 Task: Create in the project AgileHero in Backlog an issue 'Upgrade the server infrastructure of a web application to improve performance and reliability', assign it to team member softage.2@softage.net and change the status to IN PROGRESS. Create in the project AgileHero in Backlog an issue 'Create a new online platform for online public speaking courses with advanced speech analysis and feedback features', assign it to team member softage.3@softage.net and change the status to IN PROGRESS
Action: Mouse moved to (234, 57)
Screenshot: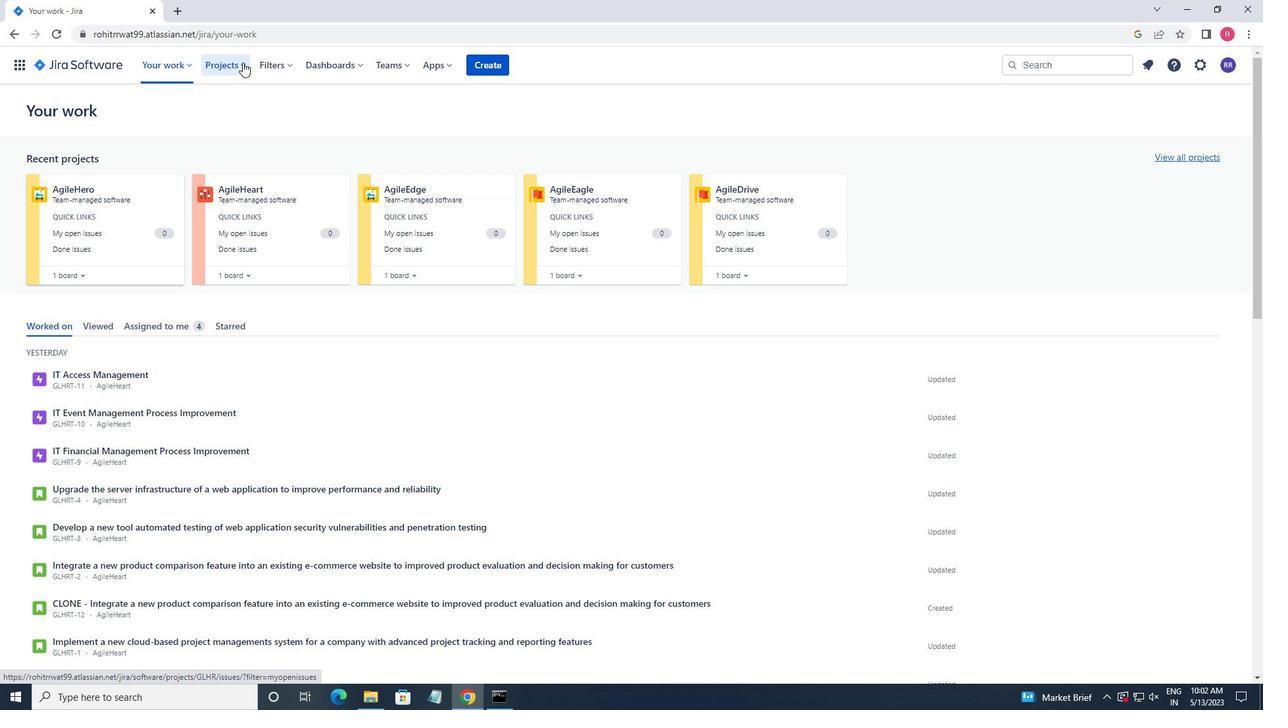 
Action: Mouse pressed left at (234, 57)
Screenshot: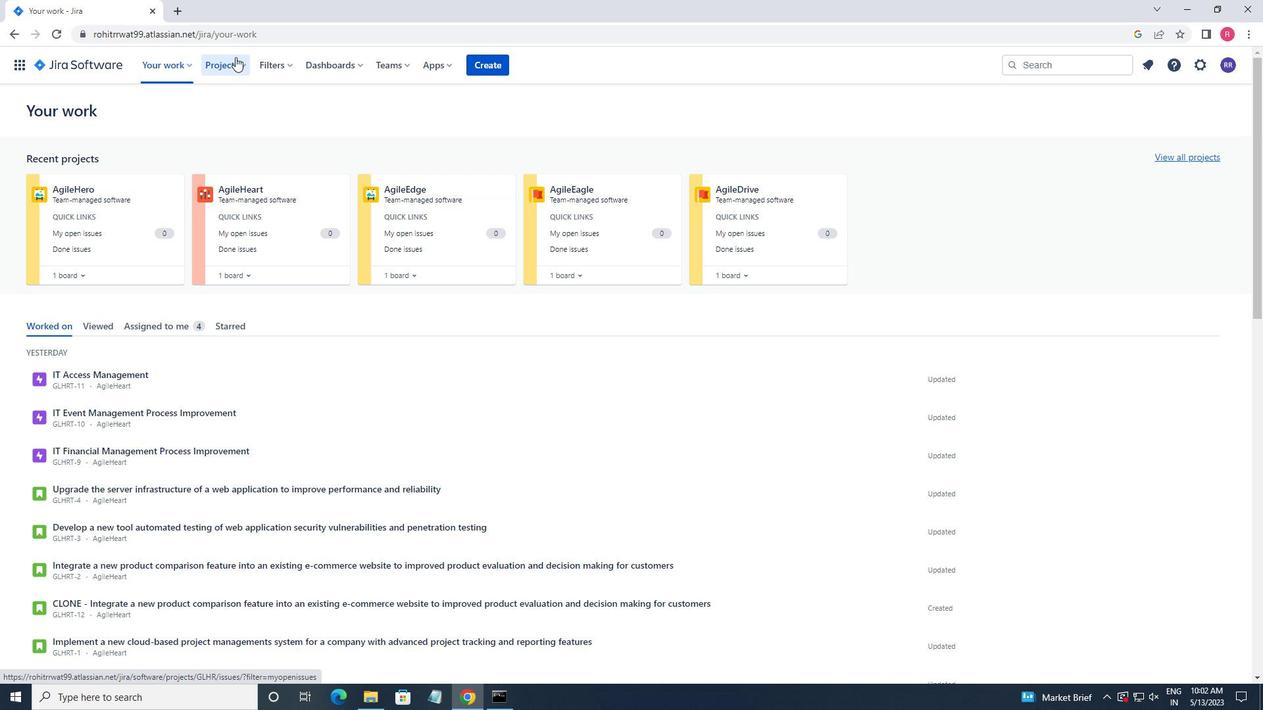 
Action: Mouse moved to (274, 117)
Screenshot: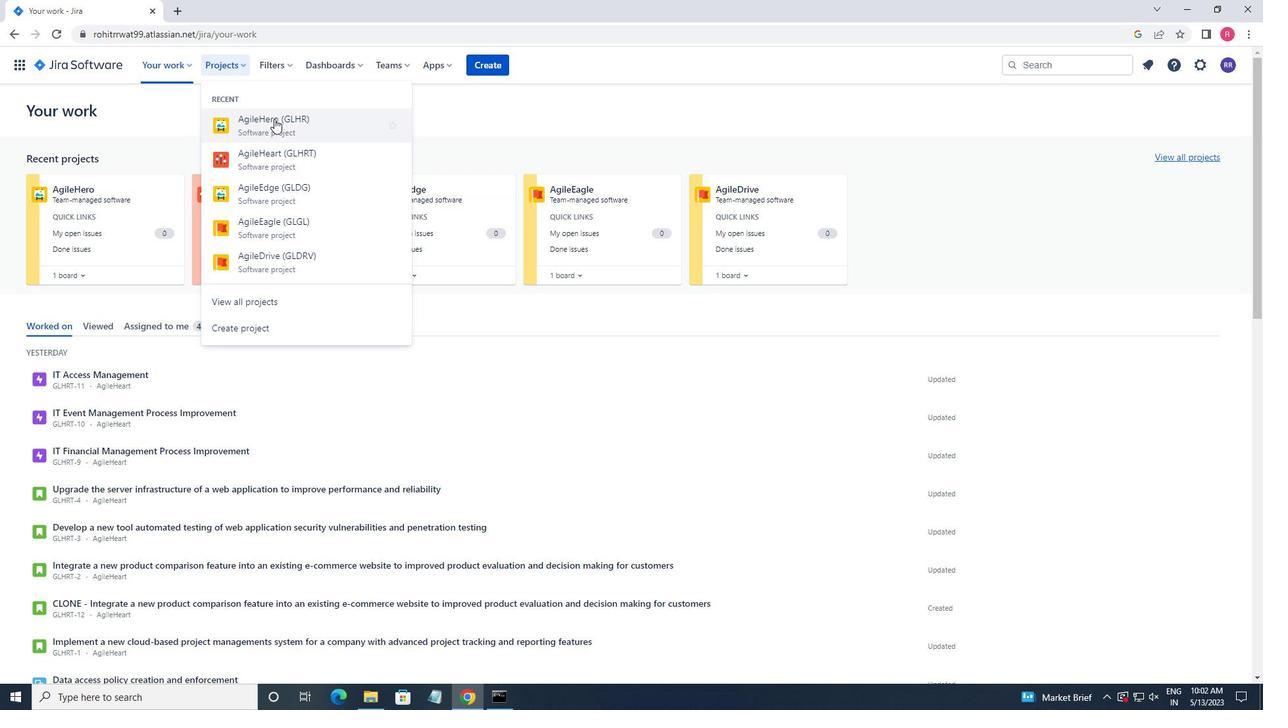 
Action: Mouse pressed left at (274, 117)
Screenshot: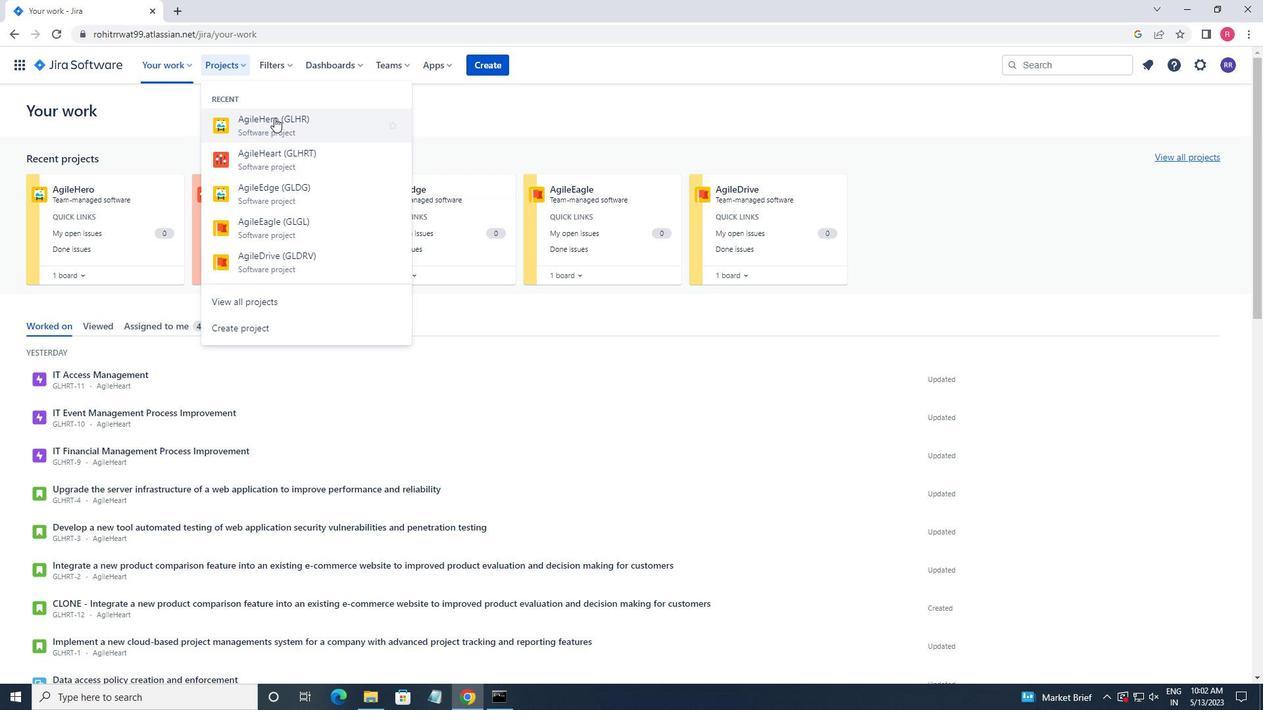 
Action: Mouse moved to (78, 202)
Screenshot: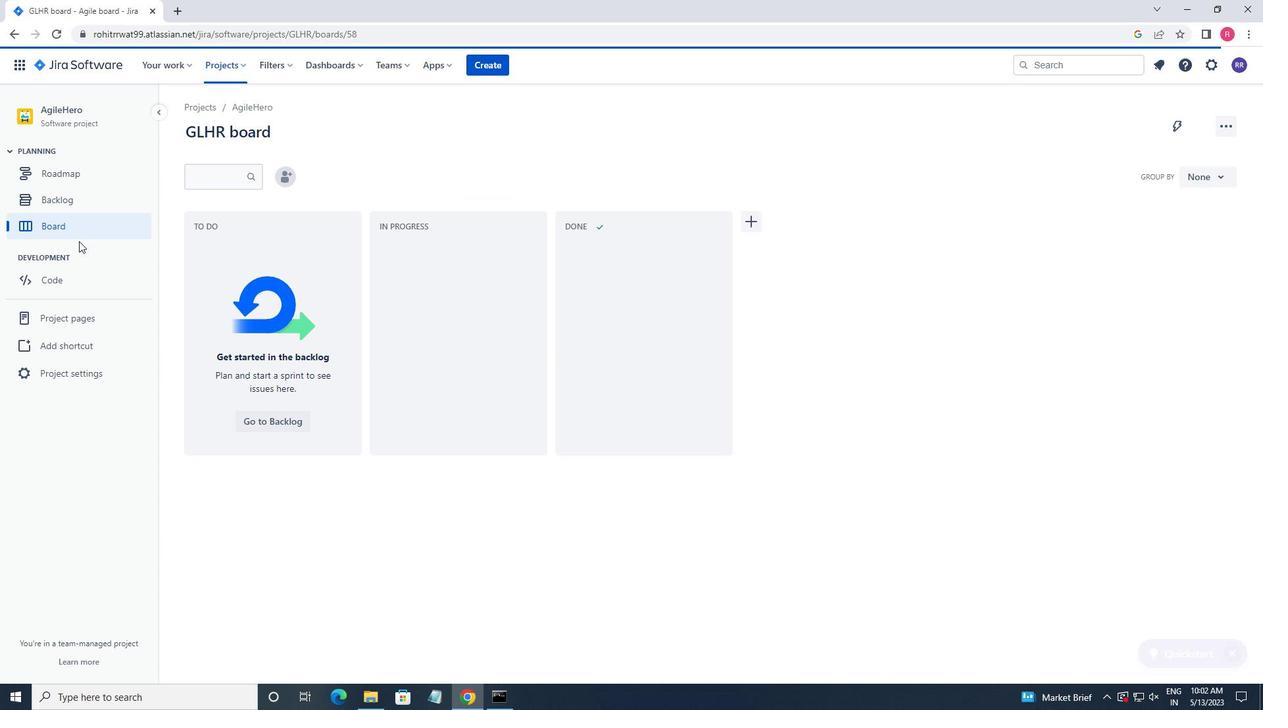 
Action: Mouse pressed left at (78, 202)
Screenshot: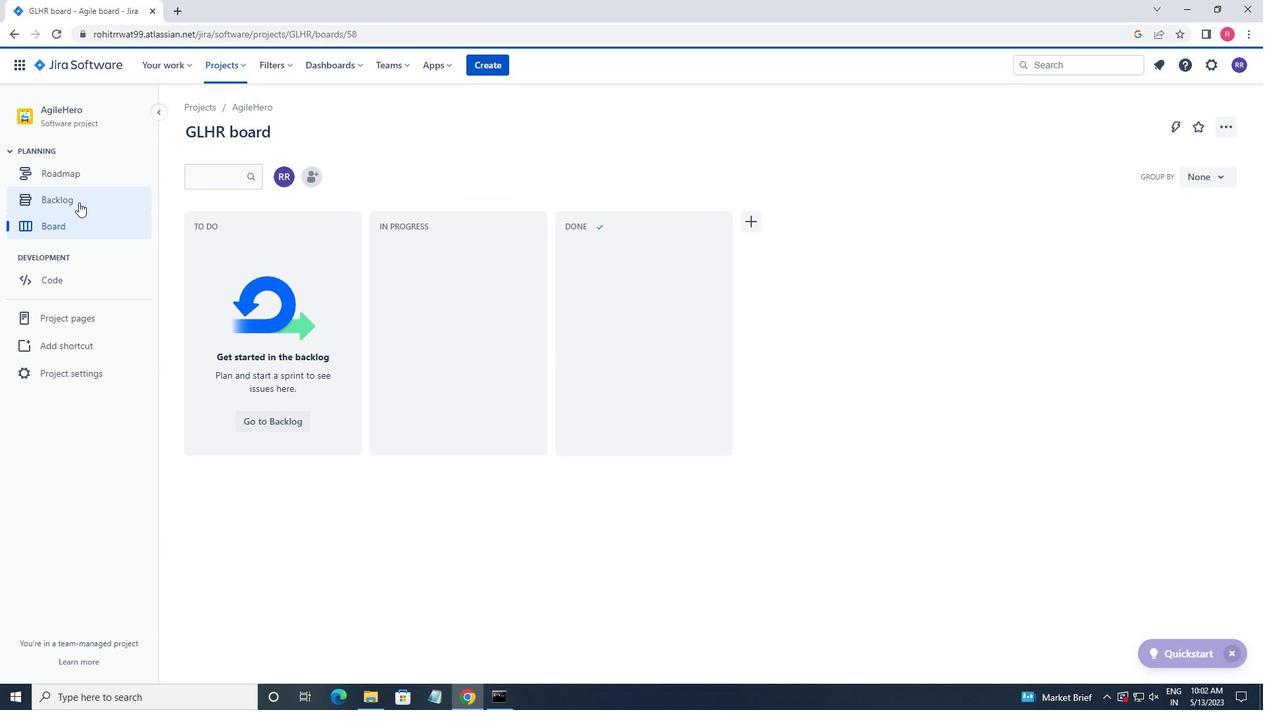 
Action: Mouse moved to (409, 301)
Screenshot: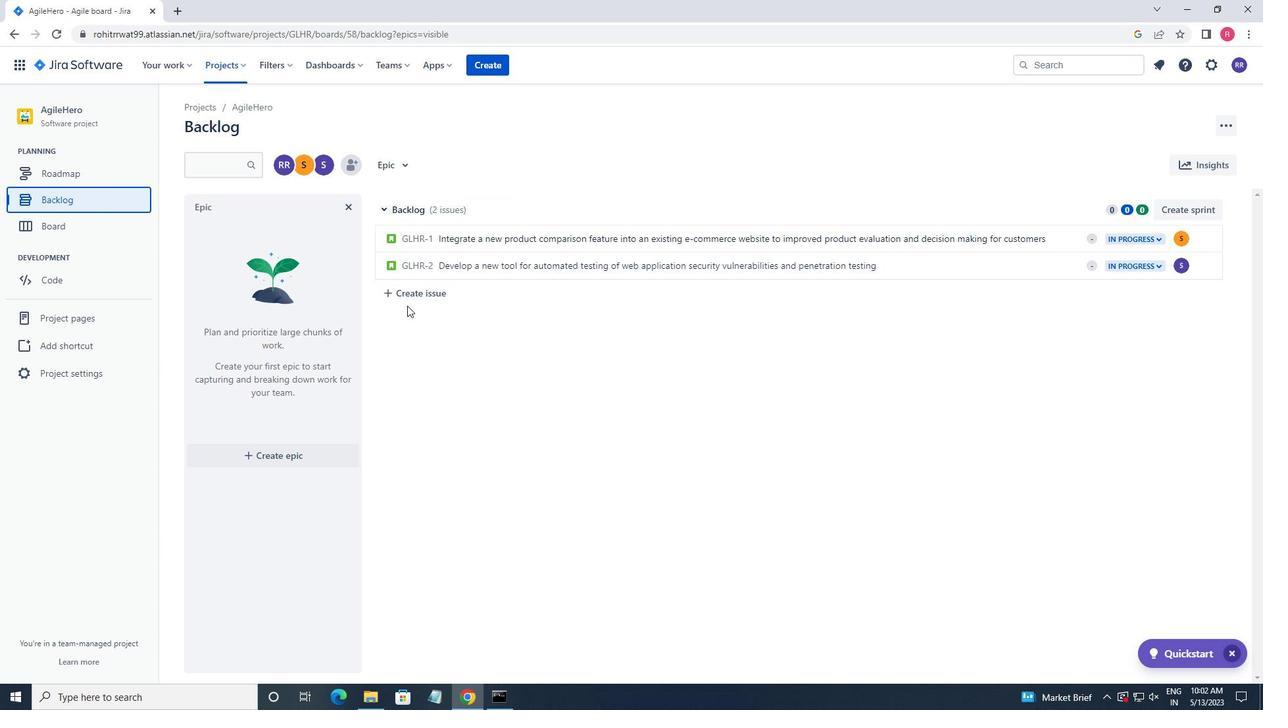 
Action: Mouse pressed left at (409, 301)
Screenshot: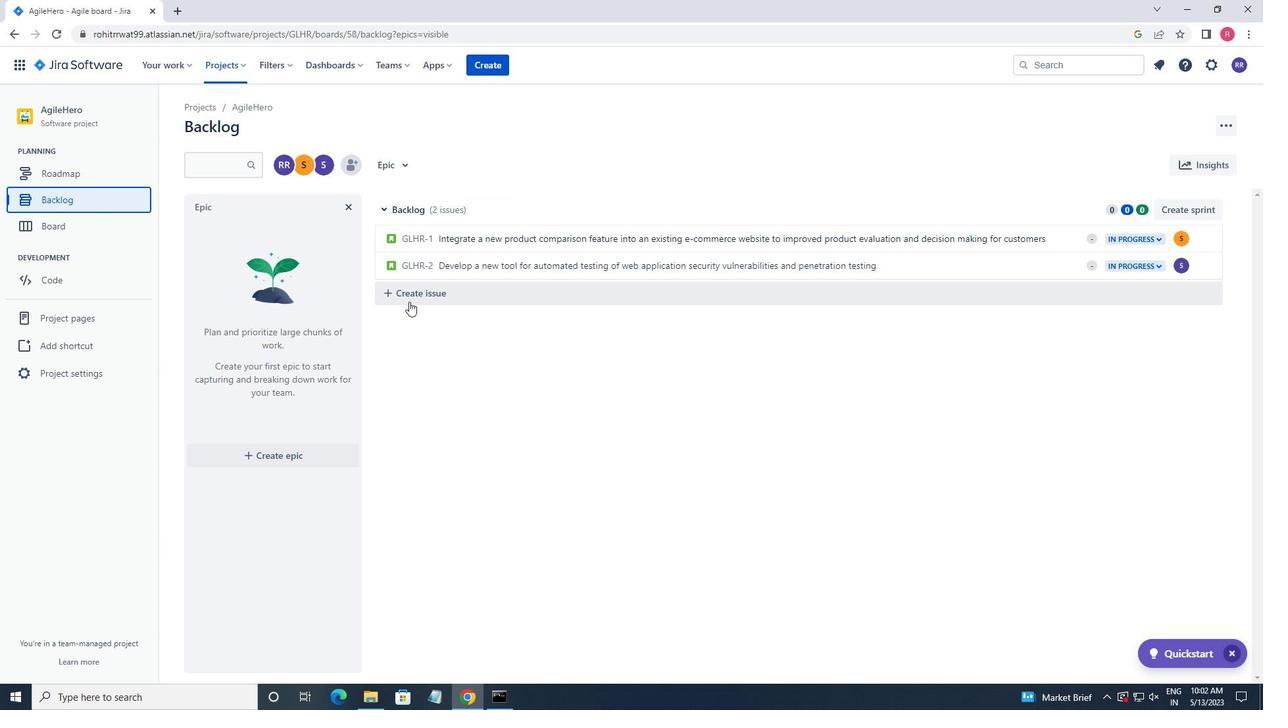 
Action: Mouse moved to (391, 313)
Screenshot: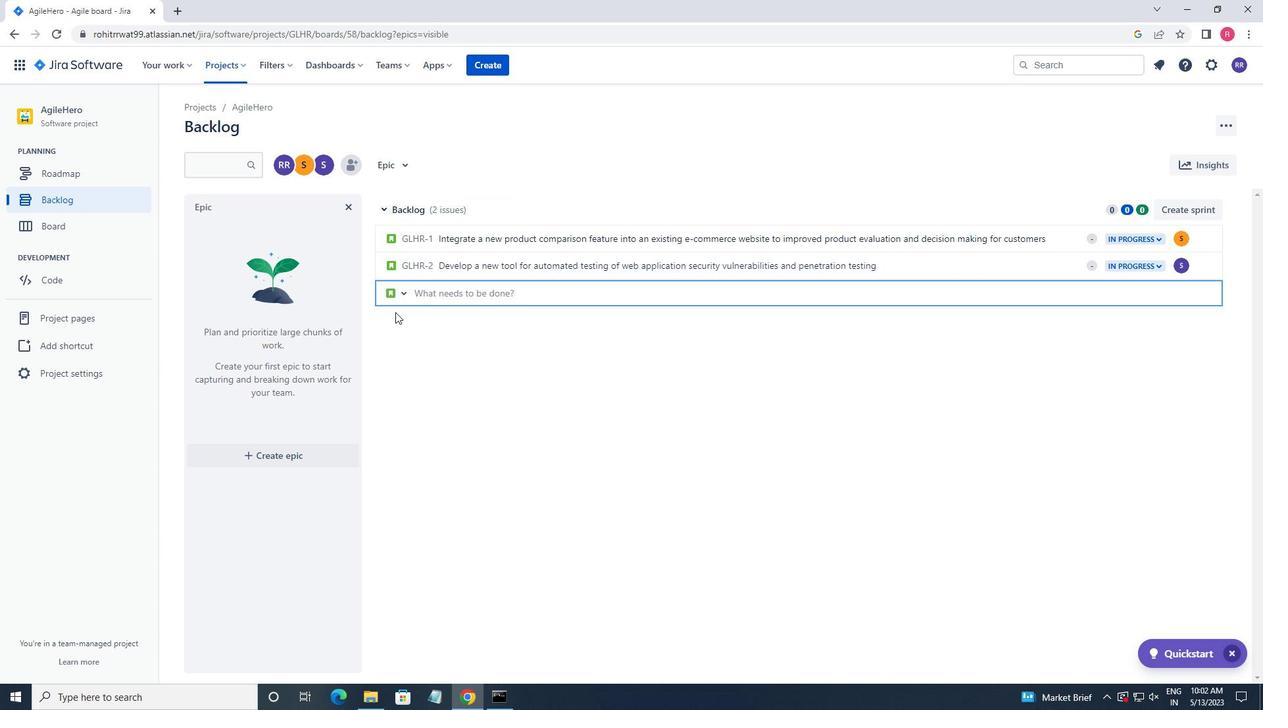 
Action: Key pressed <Key.shift_r><Key.shift_r>Upgrade<Key.space>the<Key.space>server<Key.space>infrastruture<Key.space><Key.left><Key.left><Key.left><Key.left><Key.left><Key.left><Key.left><Key.left><Key.left><Key.left><Key.left><Key.right><Key.right><Key.right><Key.right><Key.right><Key.right><Key.right><Key.left>c<Key.right><Key.right><Key.right><Key.right><Key.right>of<Key.space>a<Key.space>web<Key.space>application<Key.space>to<Key.space>improve<Key.space><Key.backspace>d<Key.space>performance<Key.space>to<Key.space>improve<Key.space>performance<Key.space>and<Key.space>reliabili<Key.backspace>ty<Key.space><Key.left><Key.left><Key.left><Key.left><Key.left><Key.left><Key.left><Key.left>
Screenshot: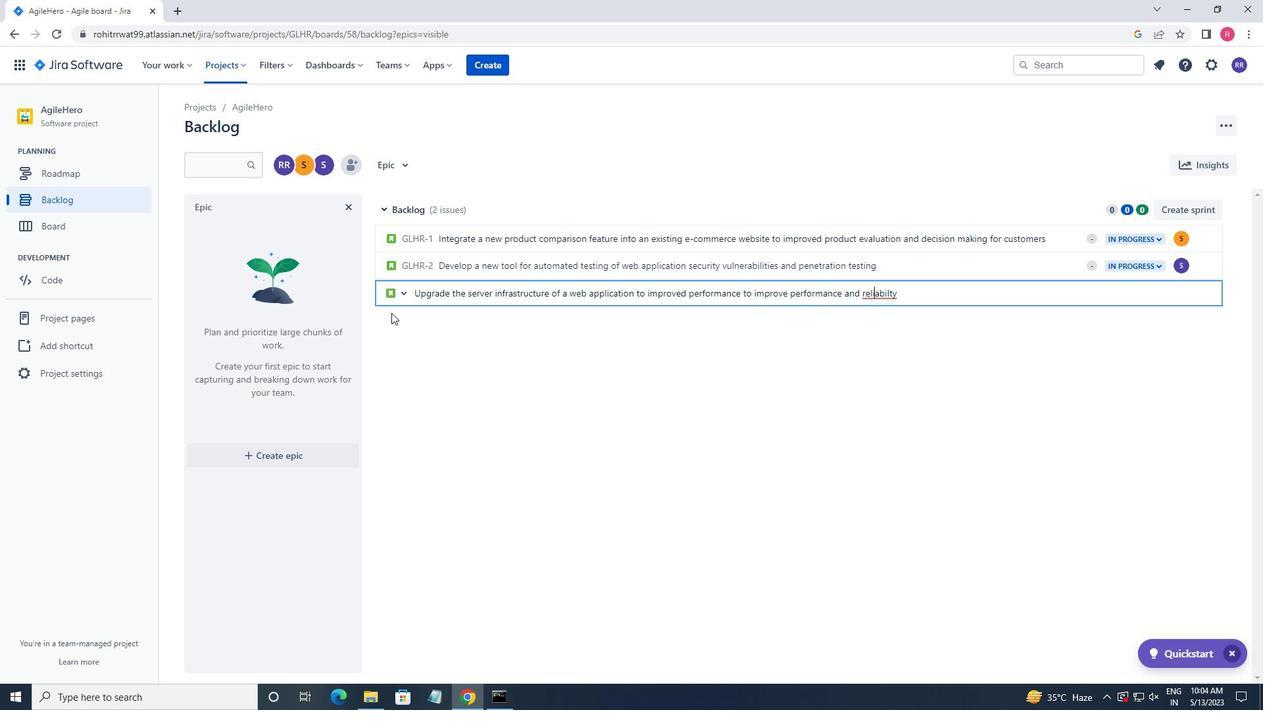 
Action: Mouse moved to (400, 310)
Screenshot: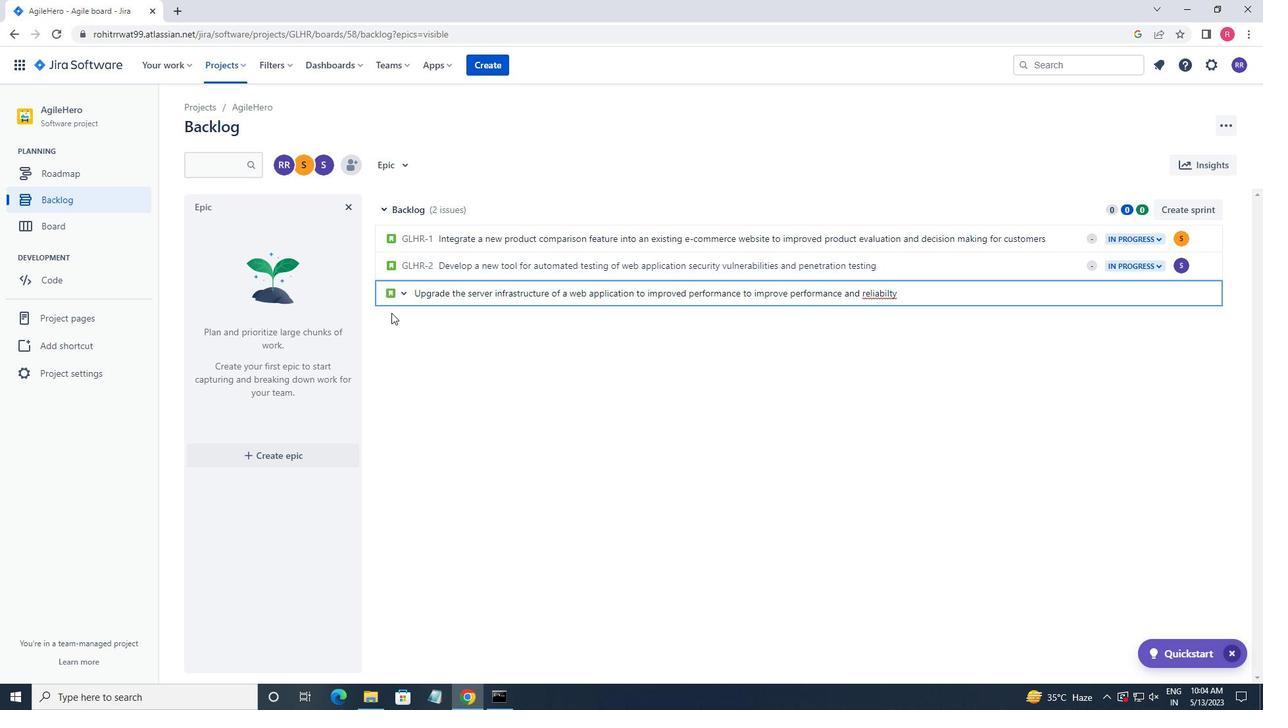 
Action: Key pressed <Key.right><Key.right><Key.right><Key.right><Key.right>i<Key.right><Key.right><Key.right><Key.enter>
Screenshot: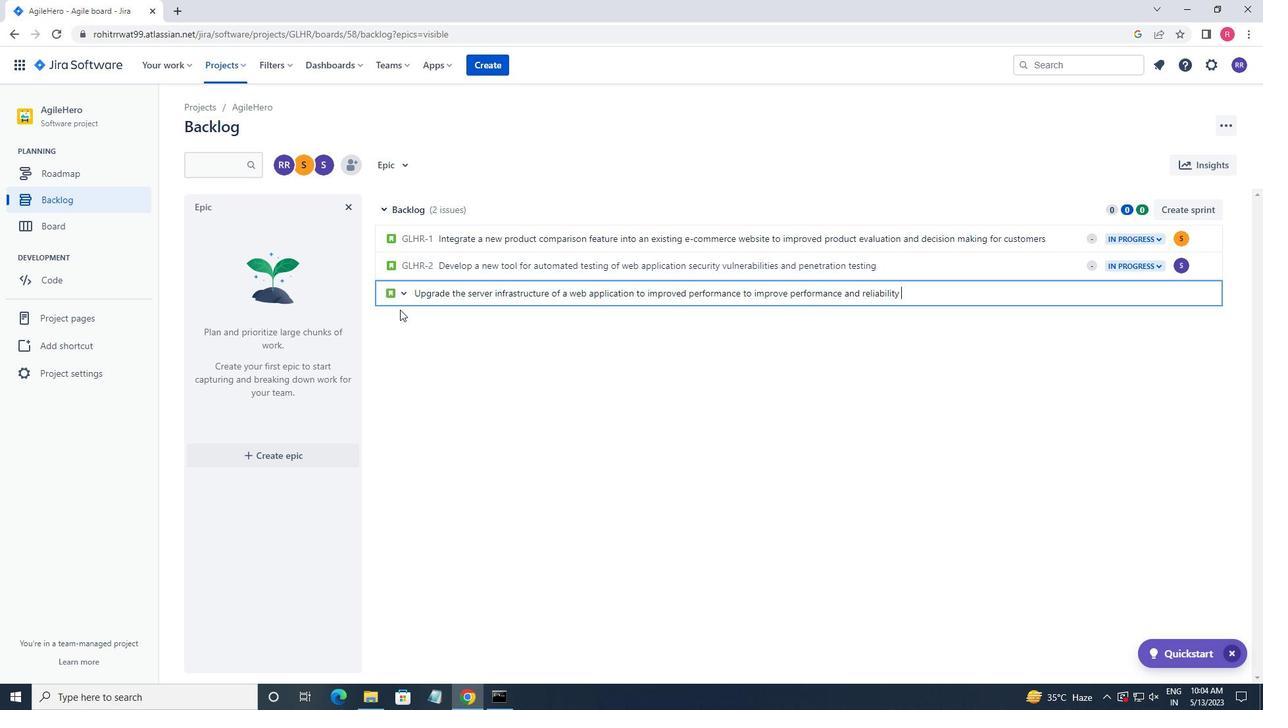 
Action: Mouse moved to (1185, 297)
Screenshot: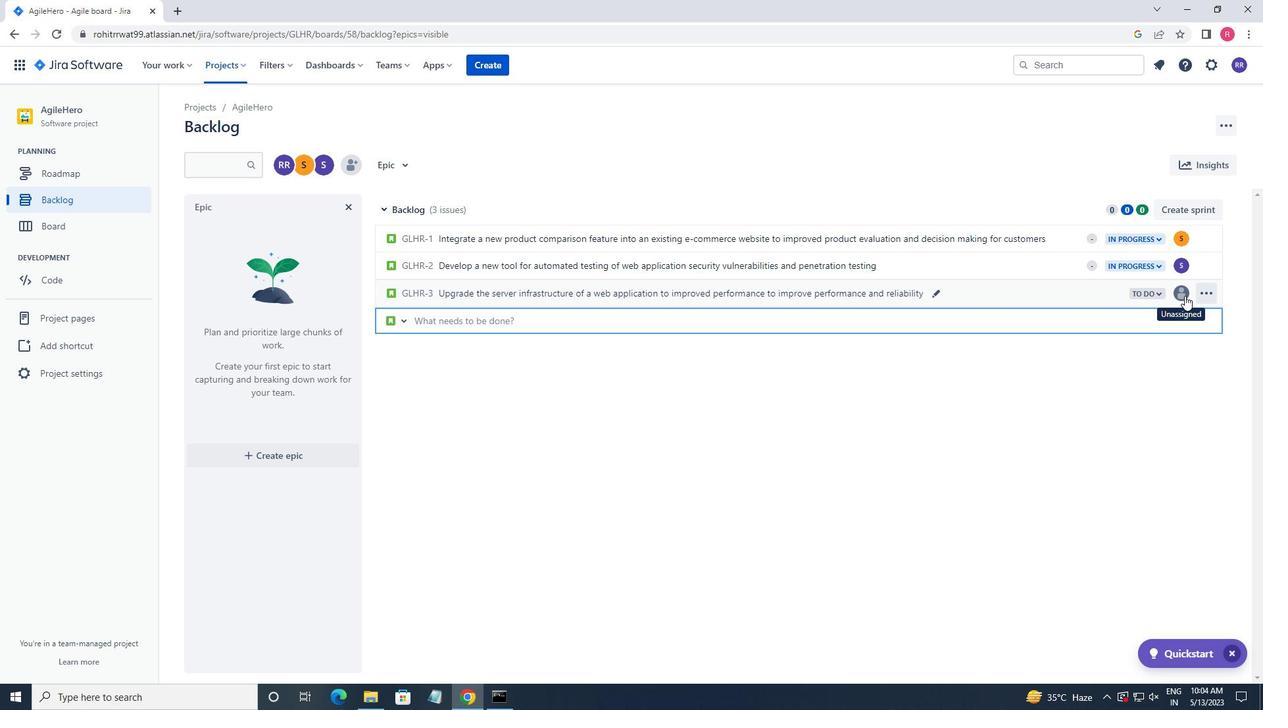 
Action: Mouse pressed left at (1185, 297)
Screenshot: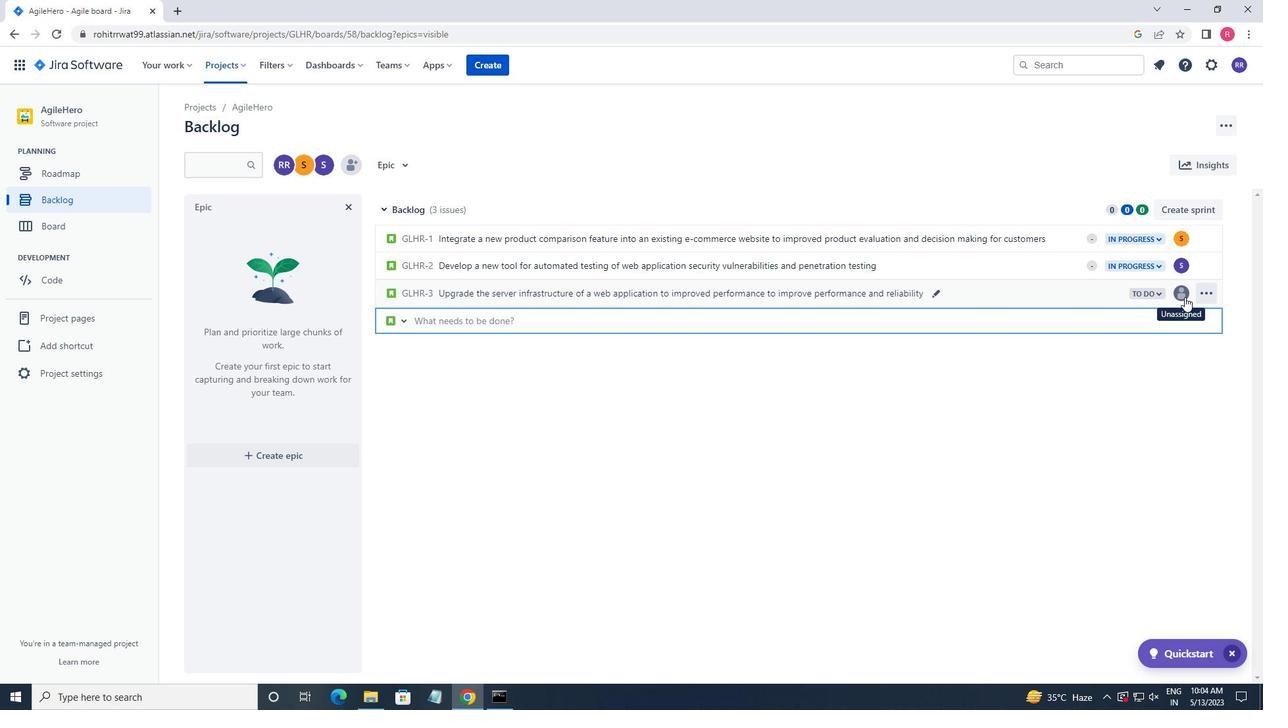 
Action: Mouse moved to (1184, 297)
Screenshot: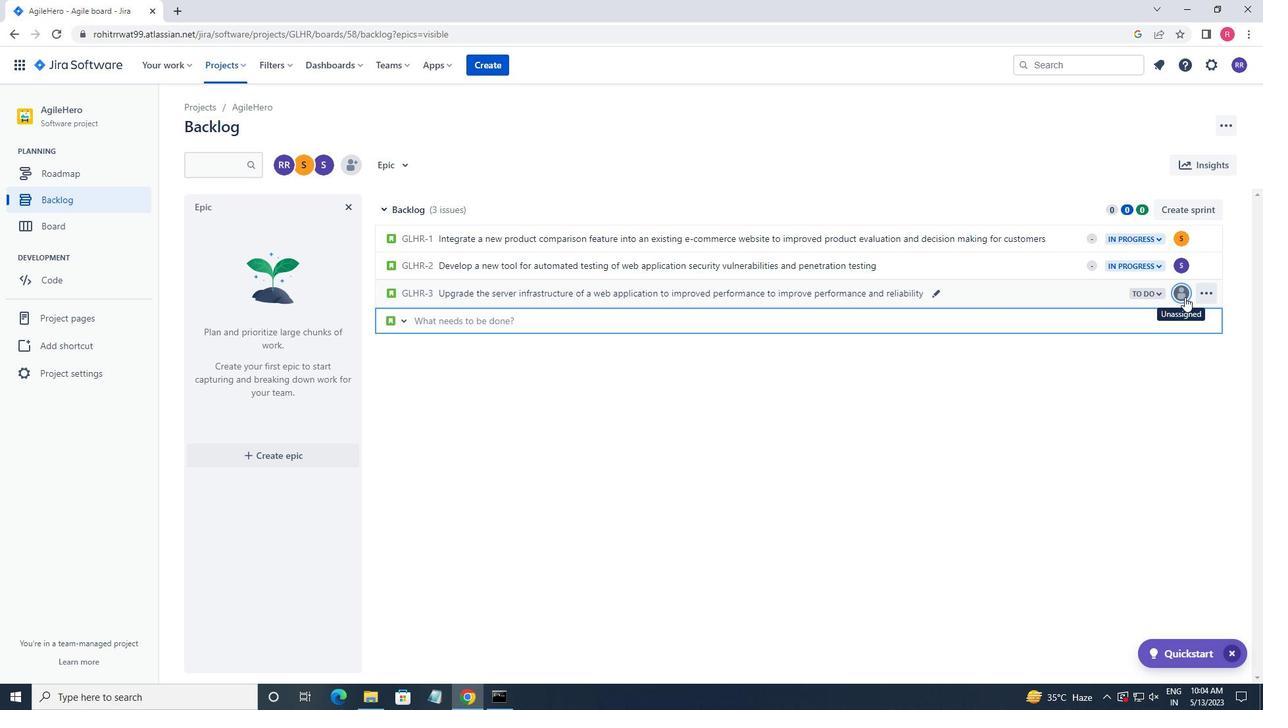 
Action: Key pressed sof
Screenshot: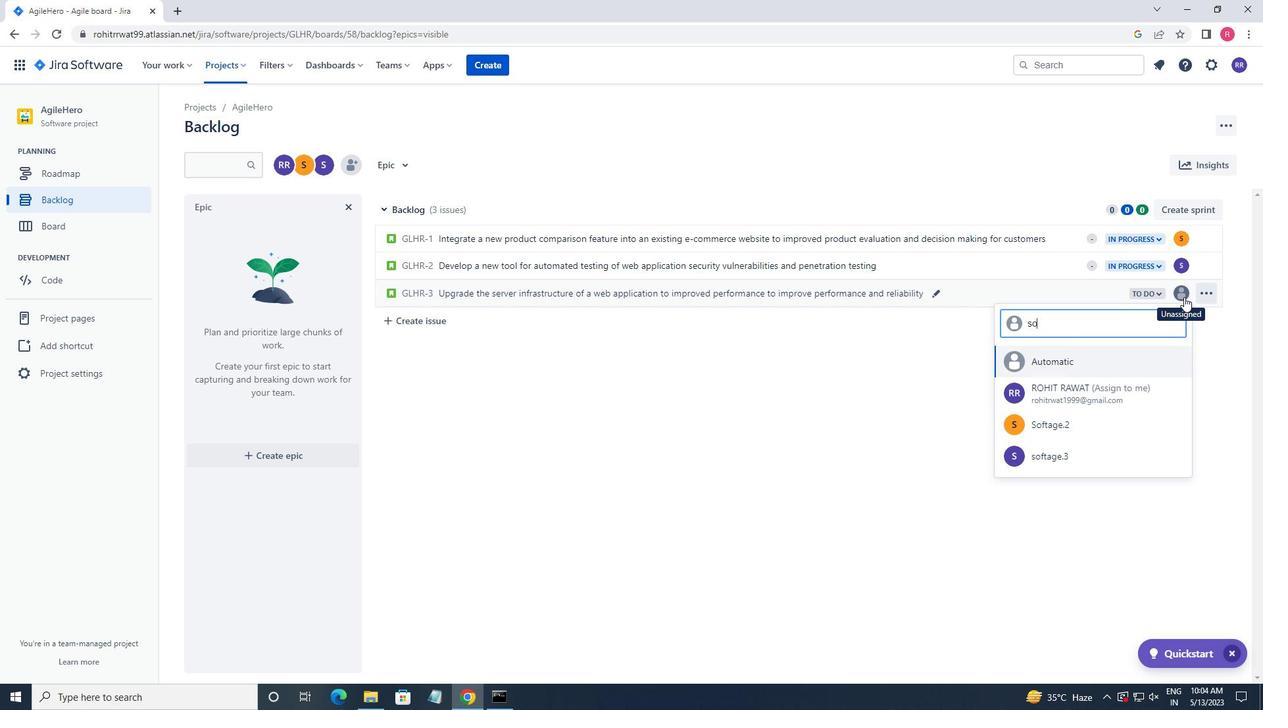 
Action: Mouse moved to (1182, 297)
Screenshot: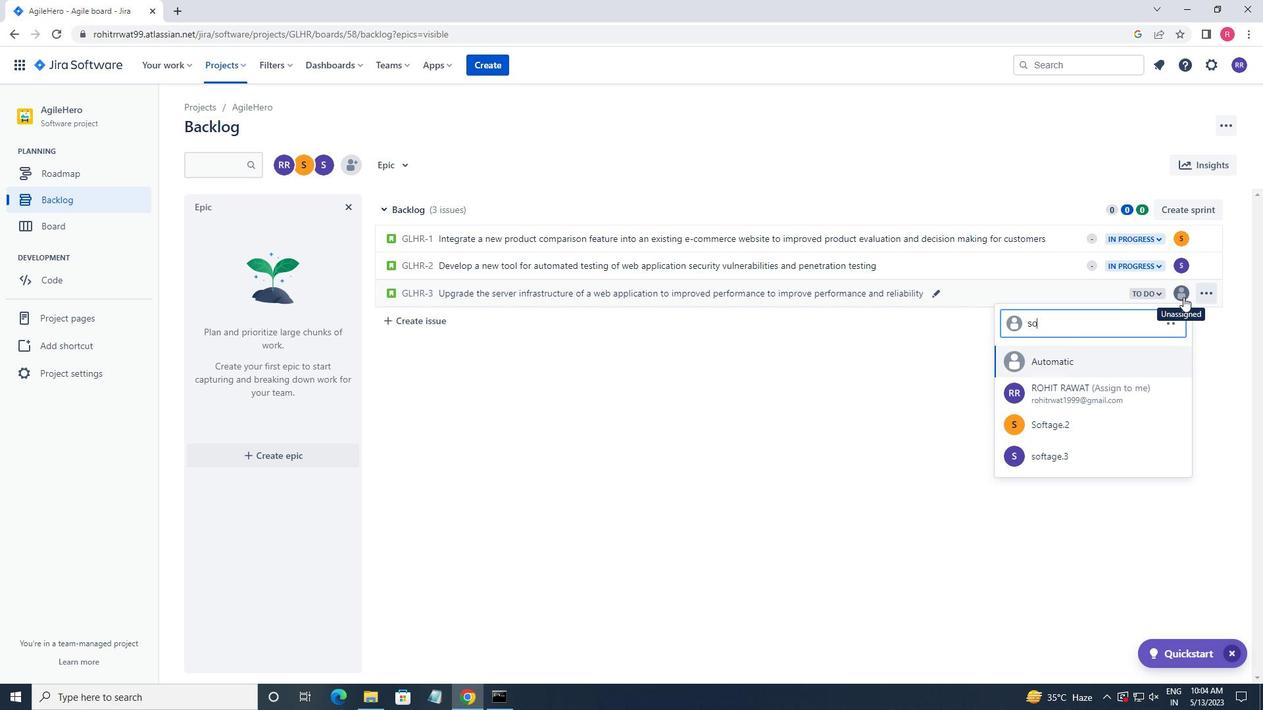 
Action: Key pressed a
Screenshot: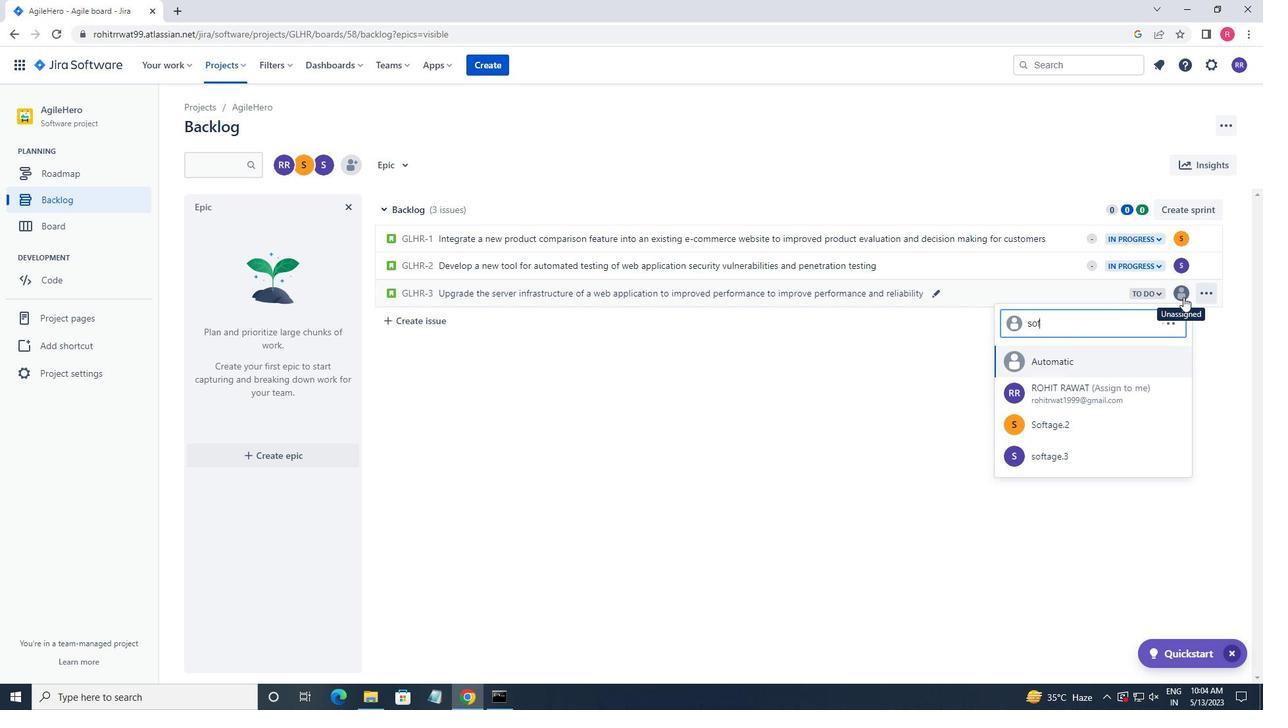 
Action: Mouse moved to (1182, 296)
Screenshot: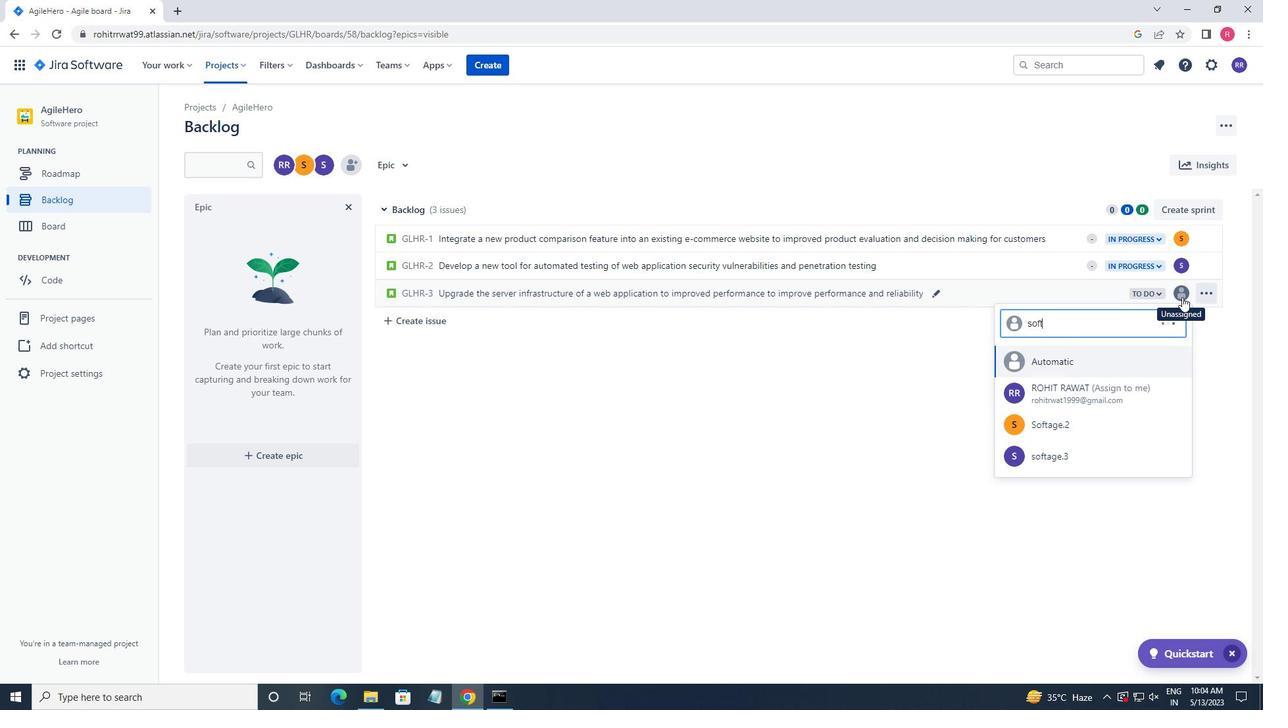 
Action: Key pressed g
Screenshot: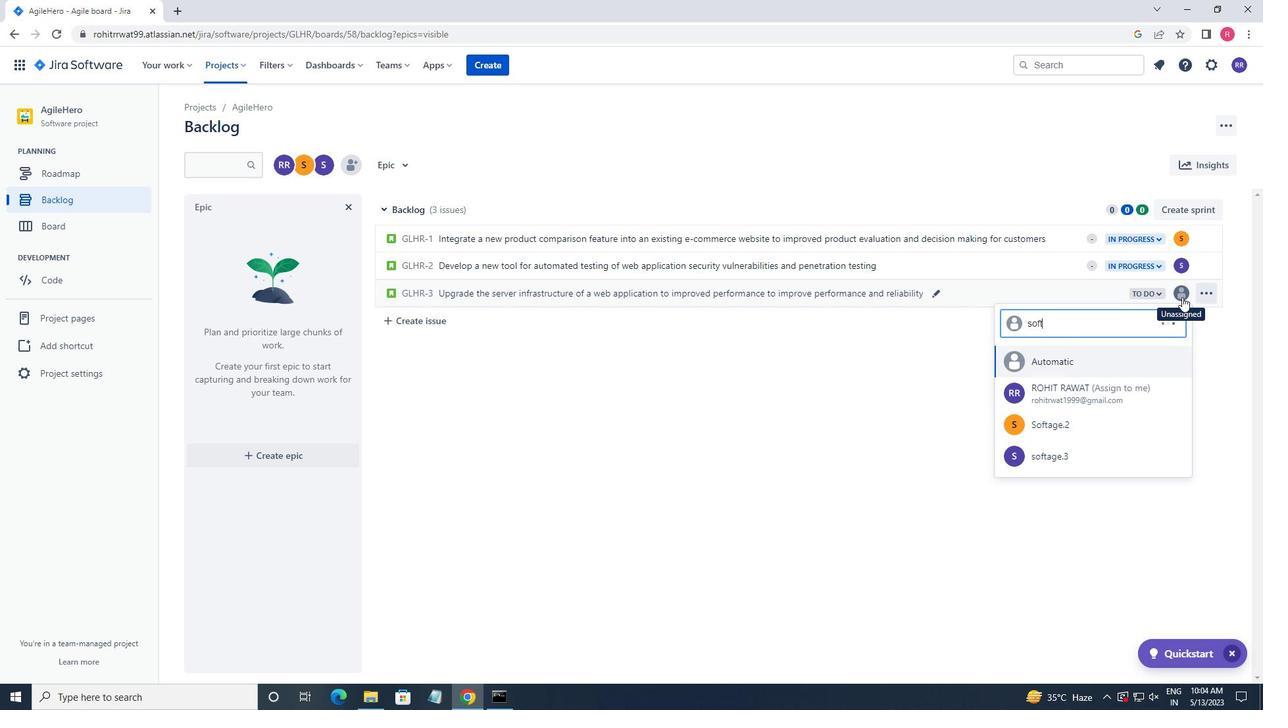 
Action: Mouse moved to (1182, 296)
Screenshot: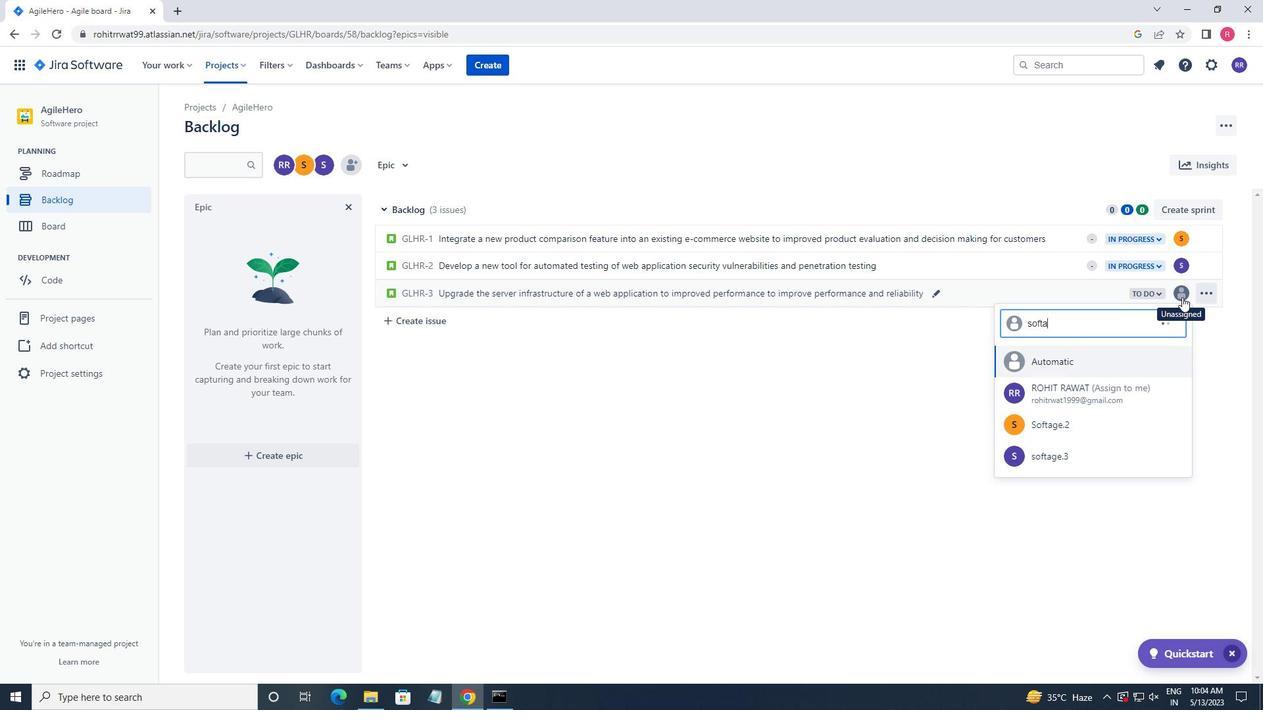
Action: Key pressed e
Screenshot: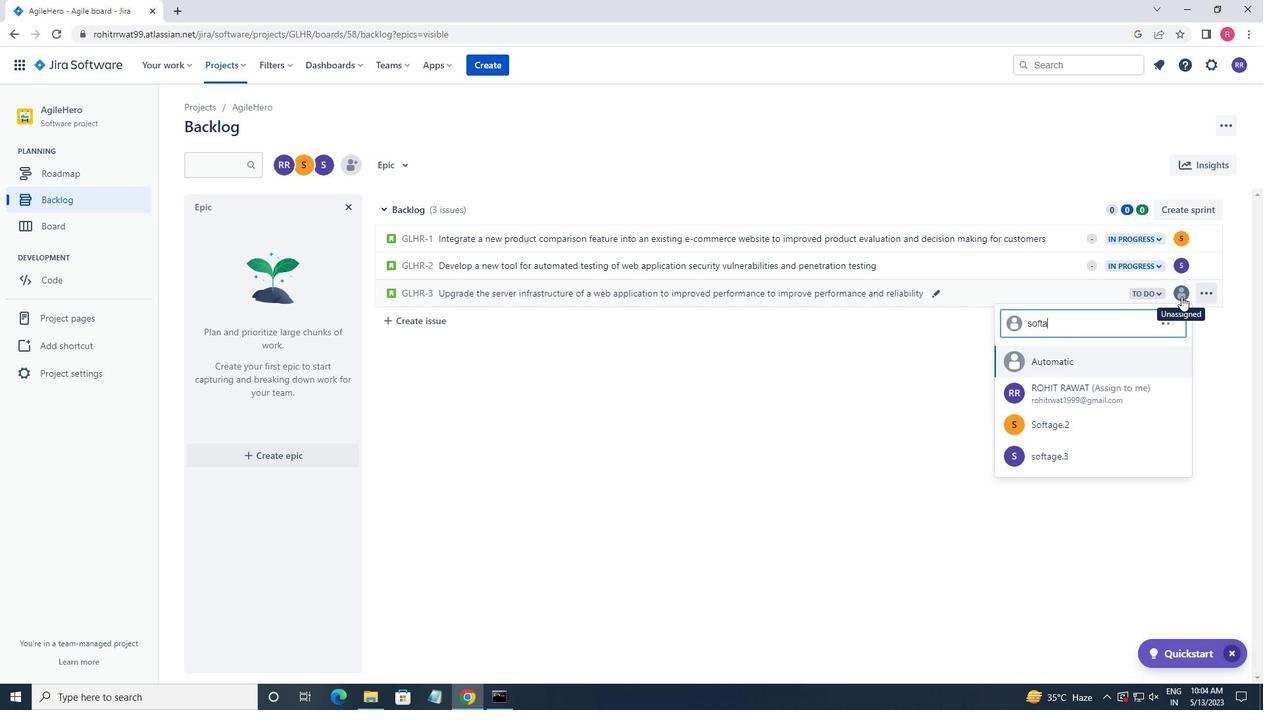 
Action: Mouse moved to (1181, 296)
Screenshot: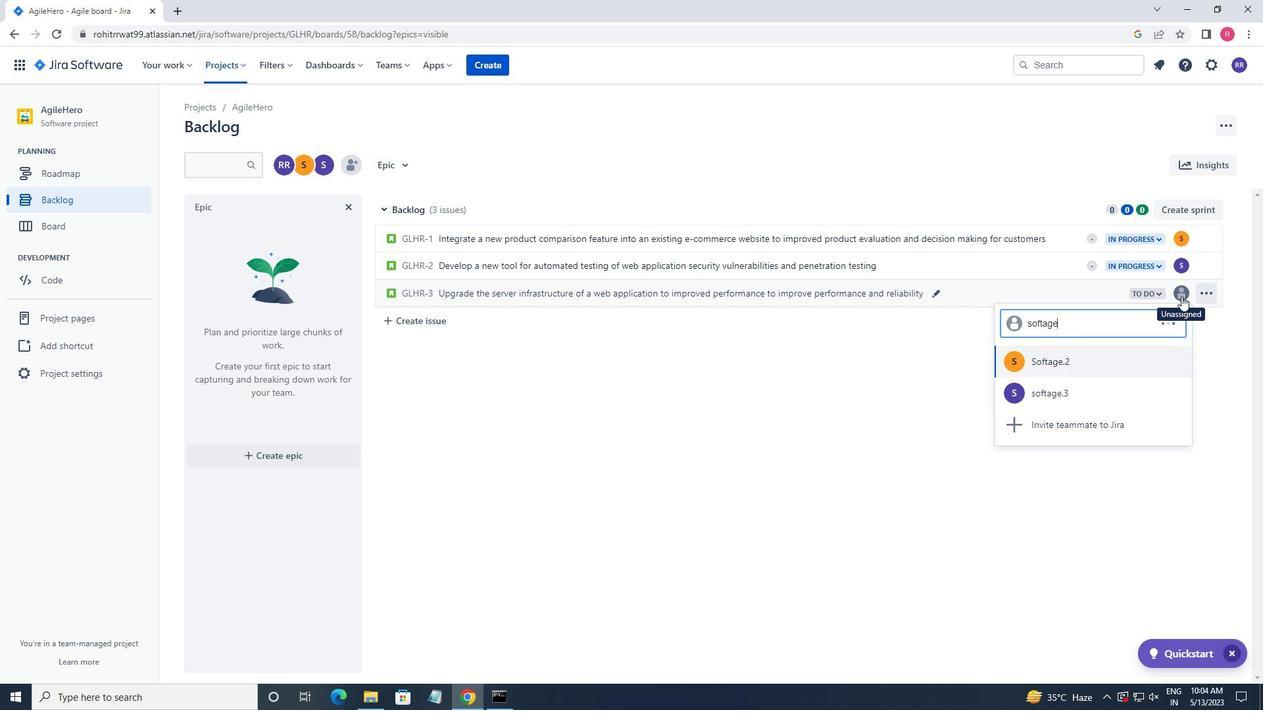 
Action: Key pressed .
Screenshot: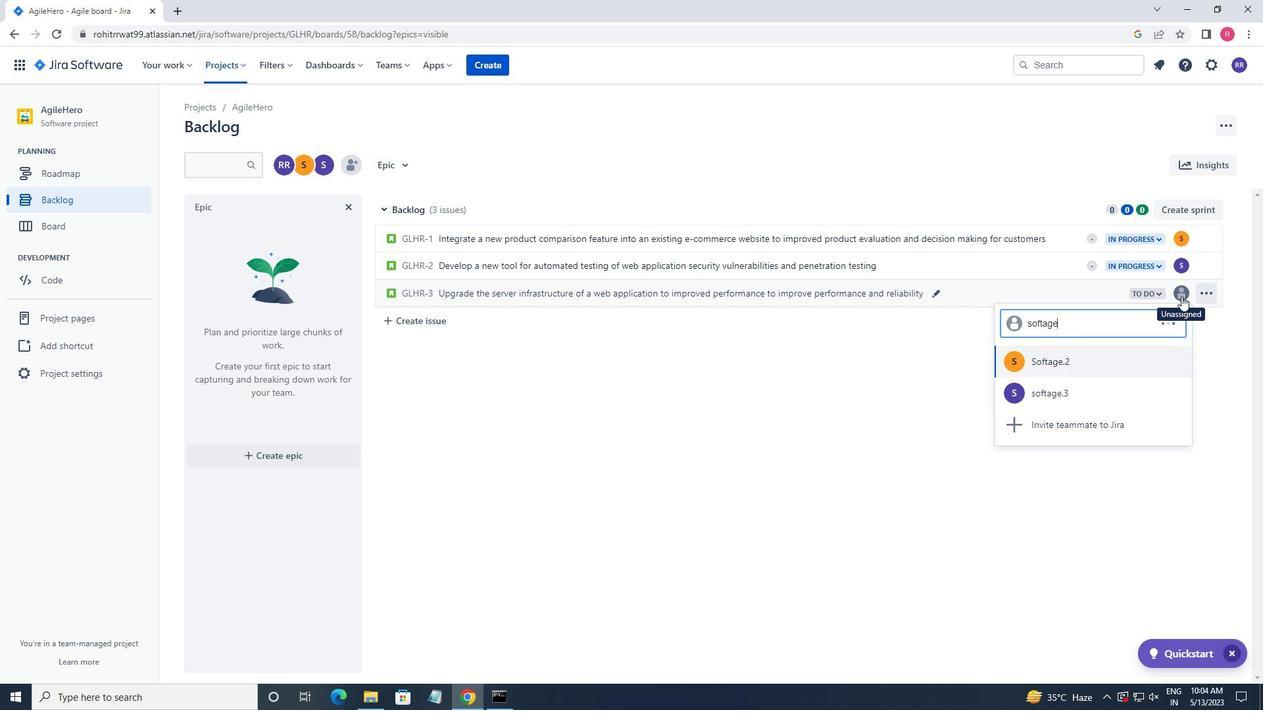 
Action: Mouse moved to (1180, 295)
Screenshot: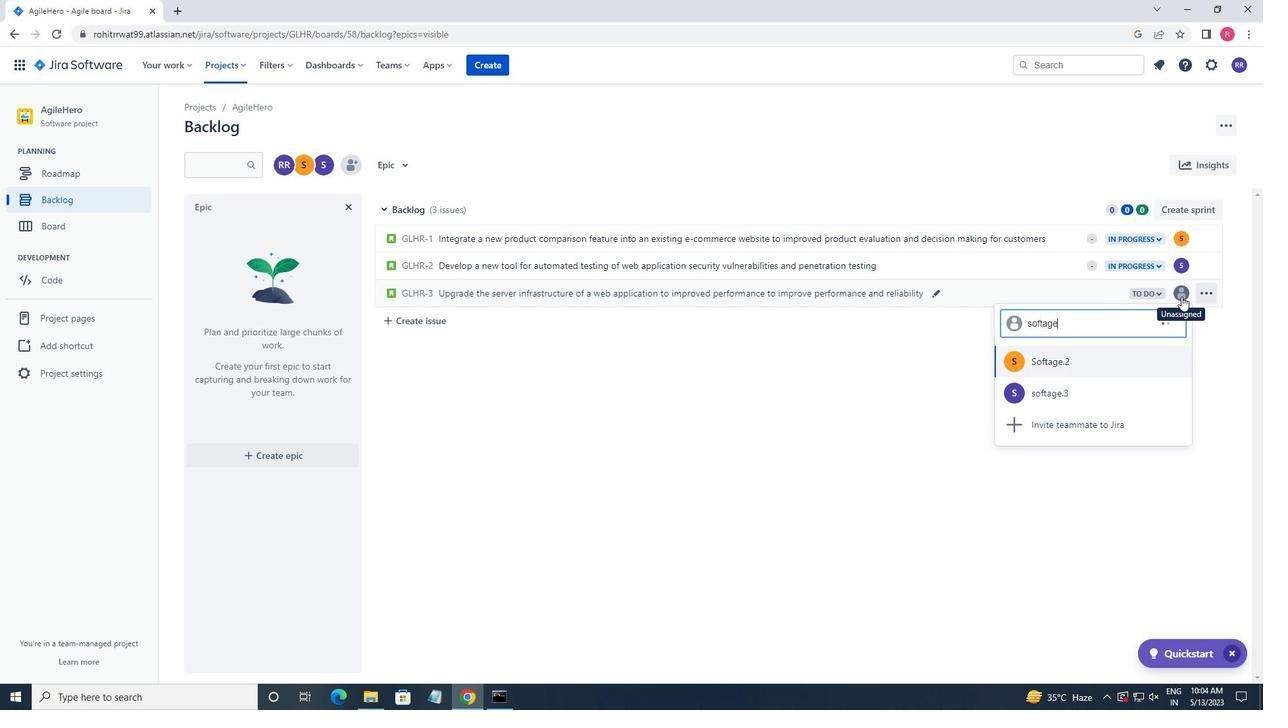 
Action: Key pressed 2
Screenshot: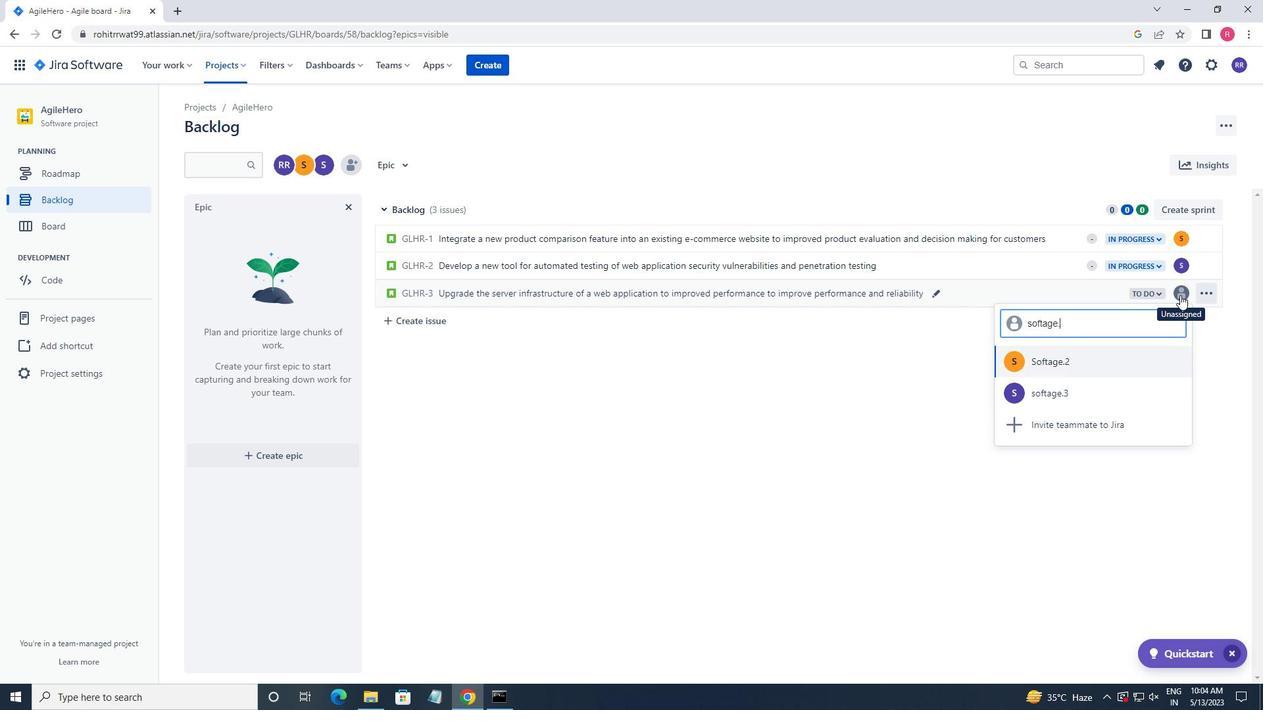 
Action: Mouse moved to (1180, 295)
Screenshot: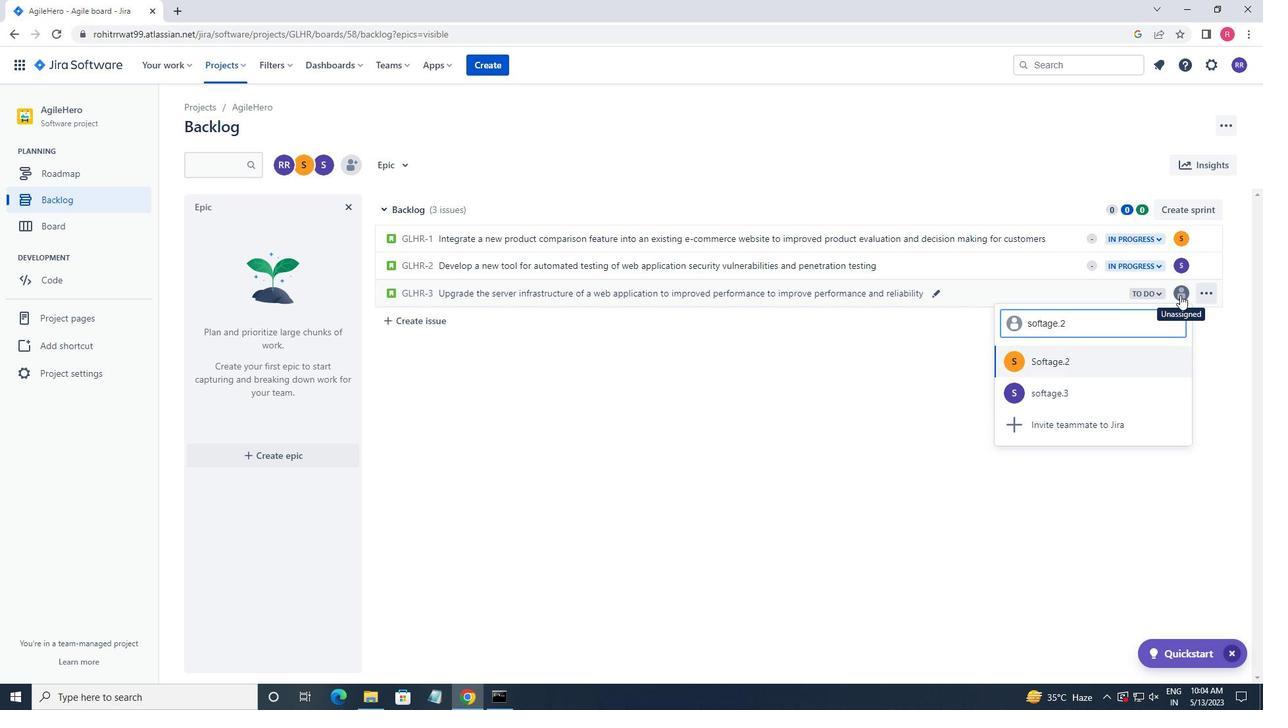 
Action: Key pressed <Key.backspace>
Screenshot: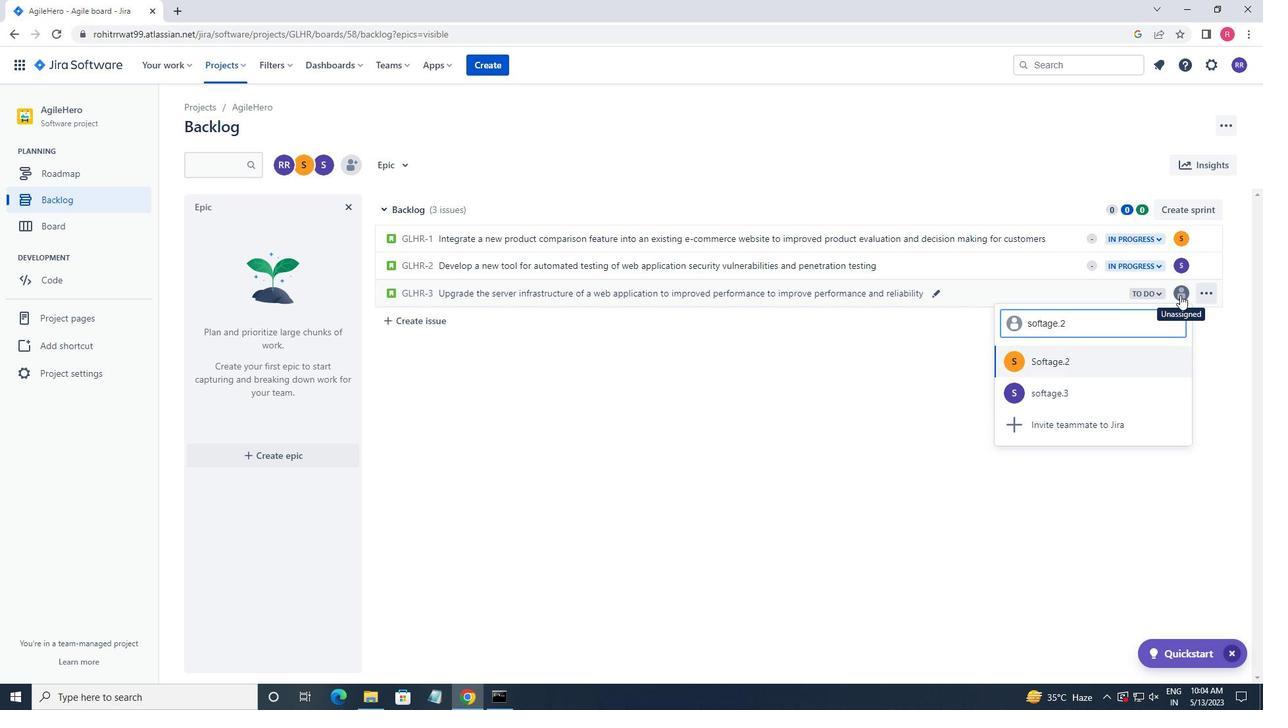 
Action: Mouse moved to (1180, 294)
Screenshot: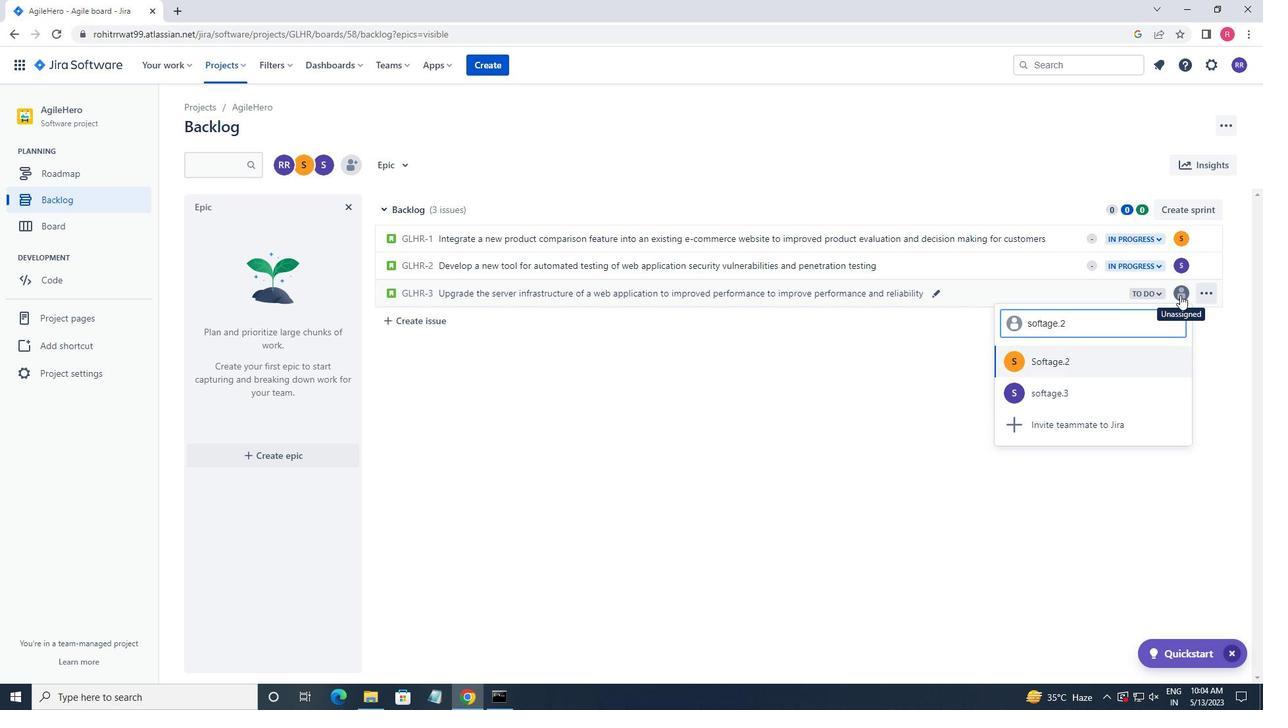 
Action: Key pressed 2<Key.shift>2SOFTAG
Screenshot: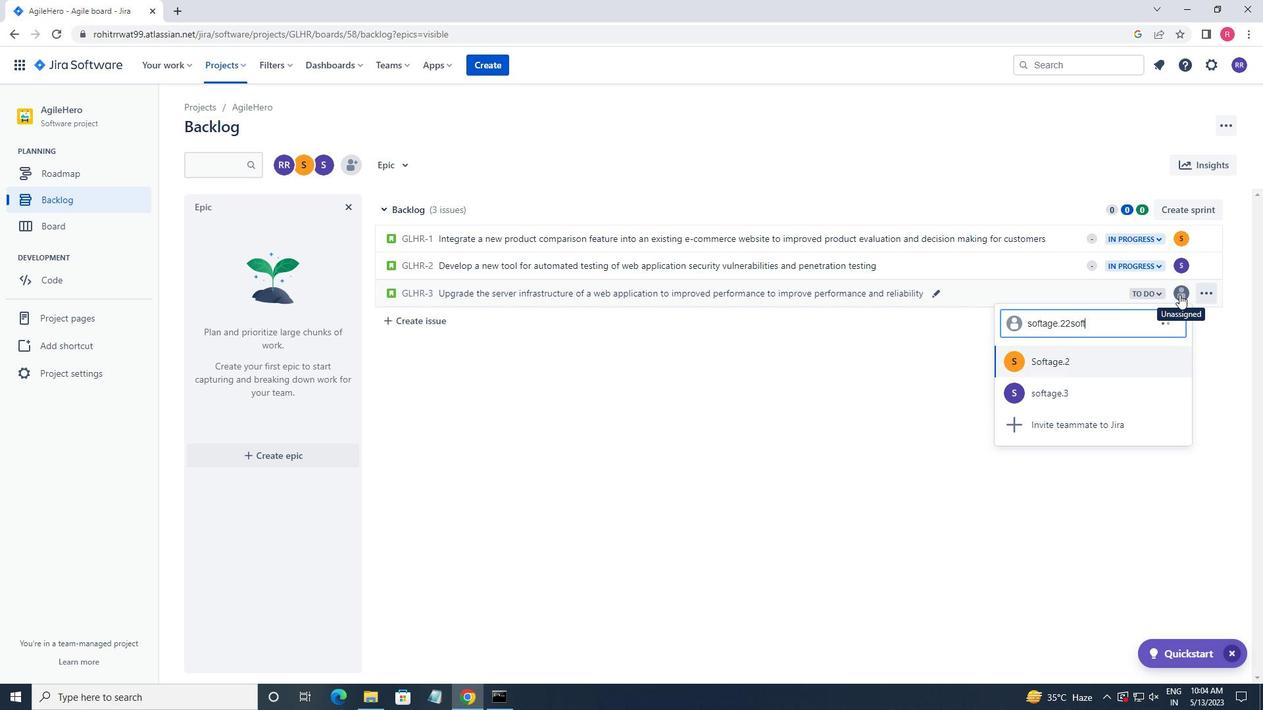 
Action: Mouse moved to (1180, 294)
Screenshot: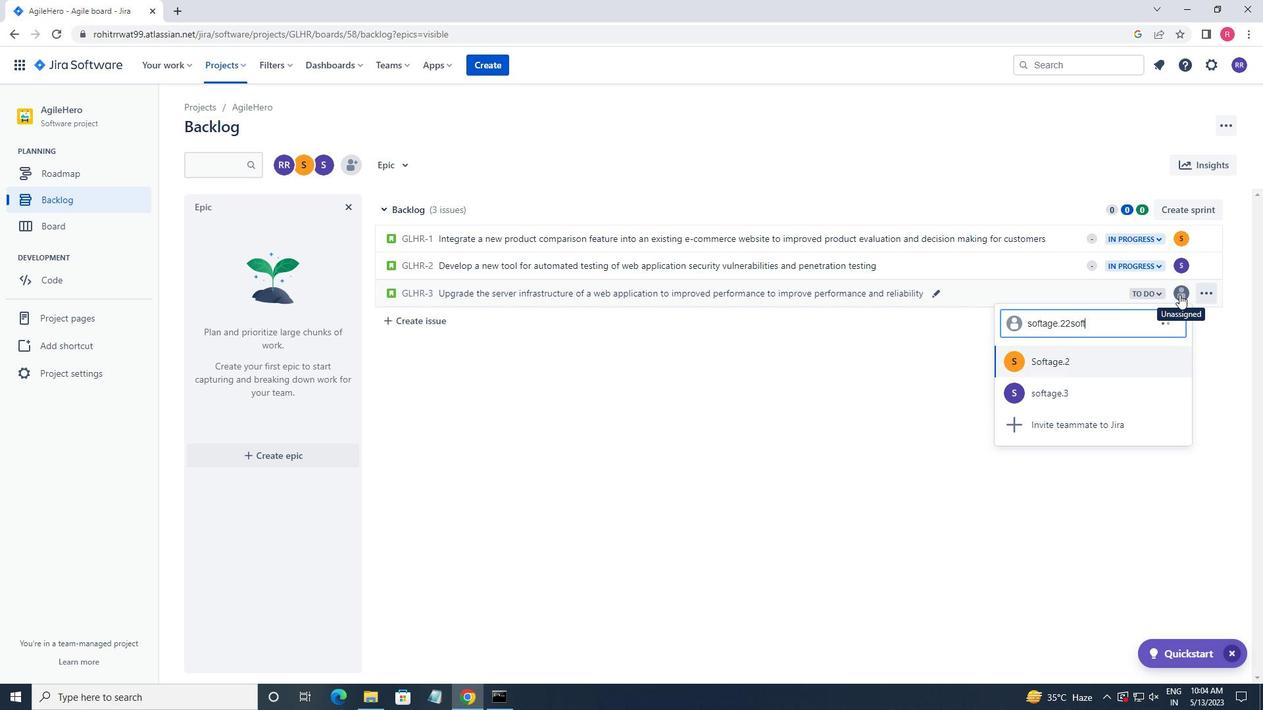 
Action: Key pressed E
Screenshot: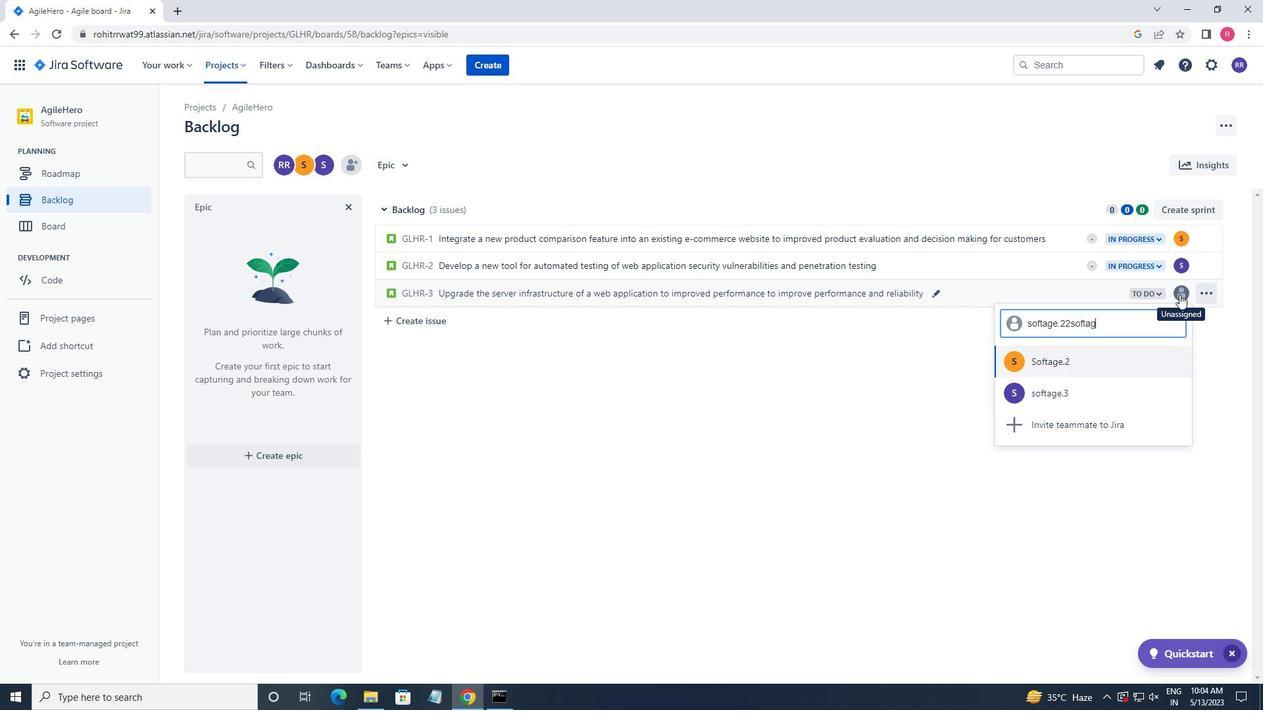 
Action: Mouse moved to (1180, 294)
Screenshot: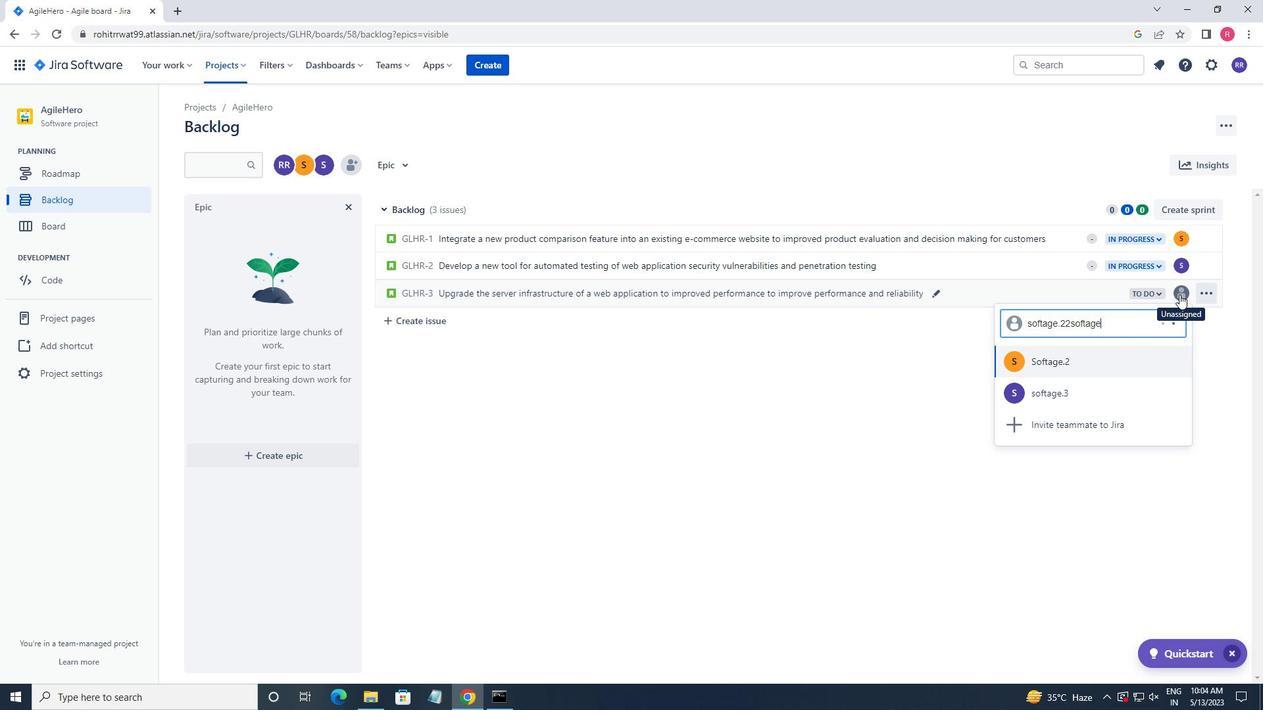 
Action: Key pressed .
Screenshot: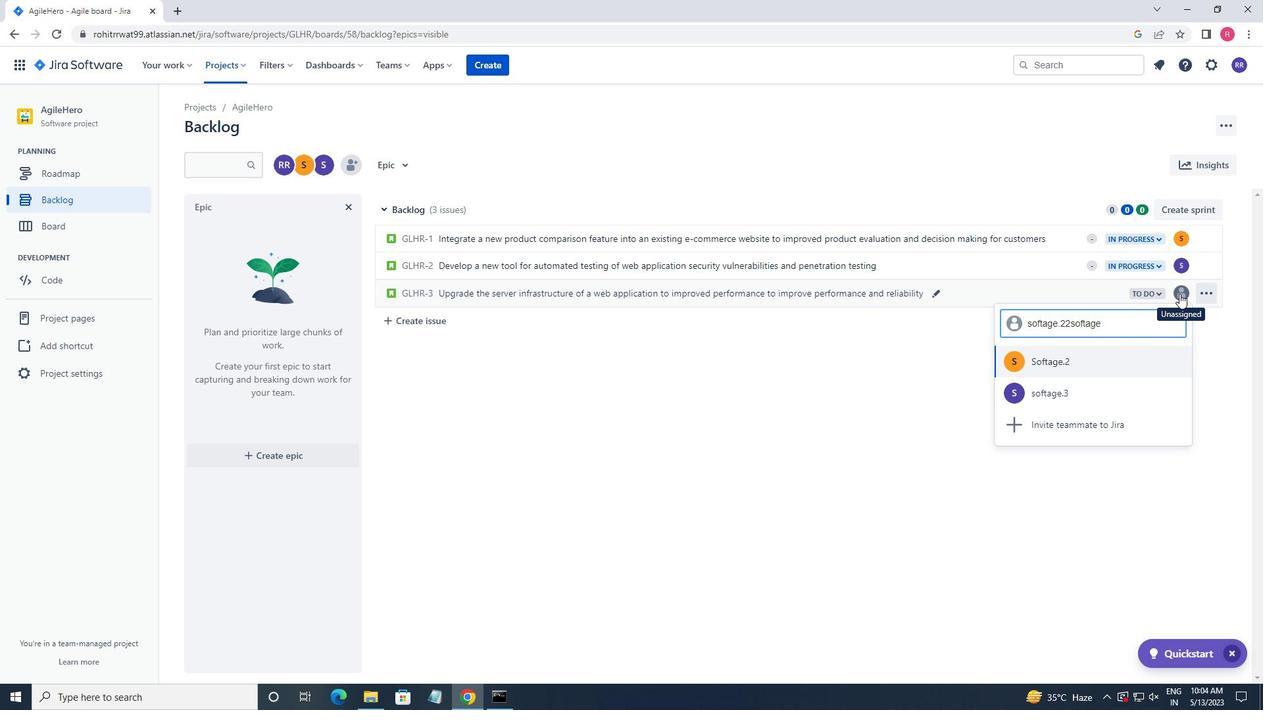 
Action: Mouse moved to (1179, 293)
Screenshot: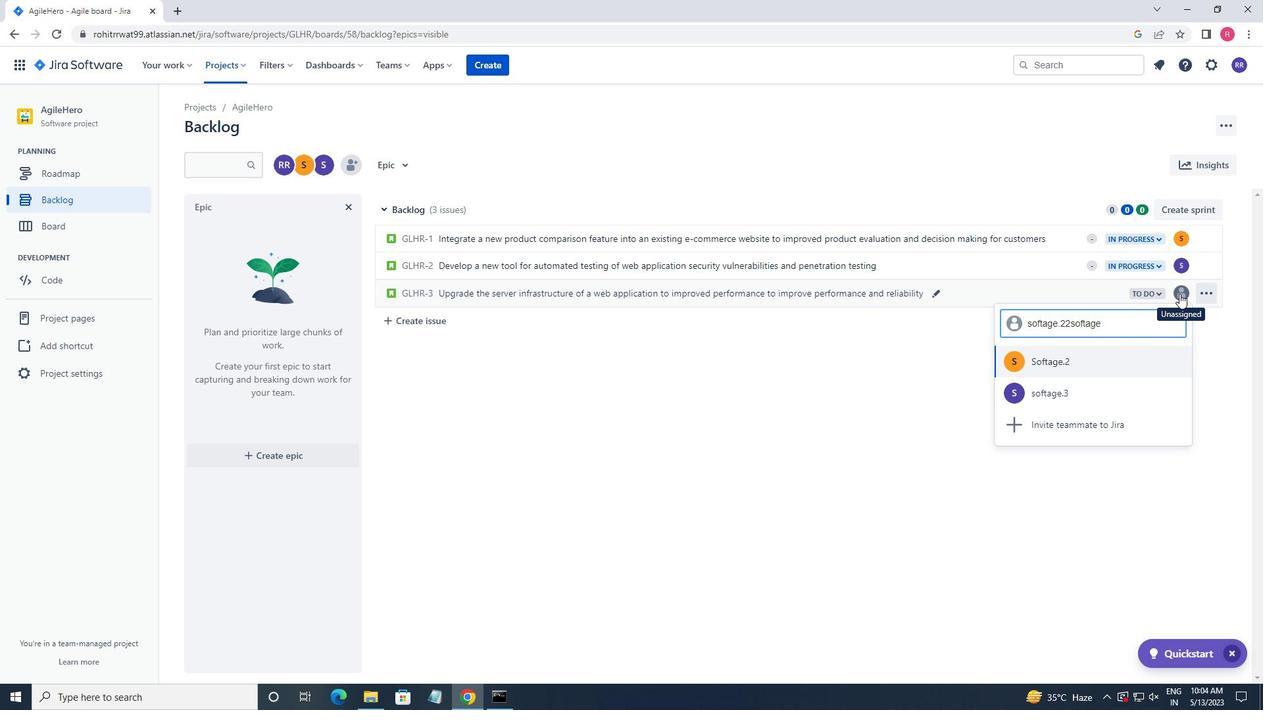 
Action: Key pressed N 1791, 445)
Screenshot: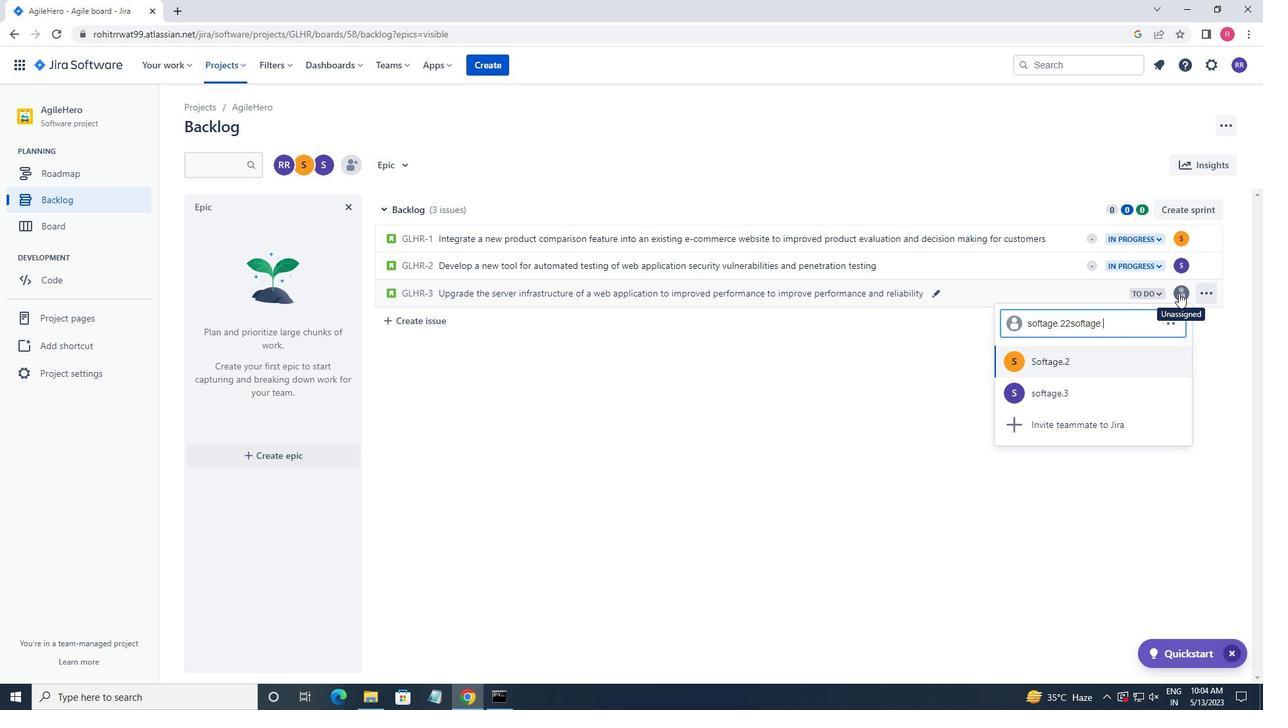 
Action: Mouse moved to (1178, 292)
Screenshot: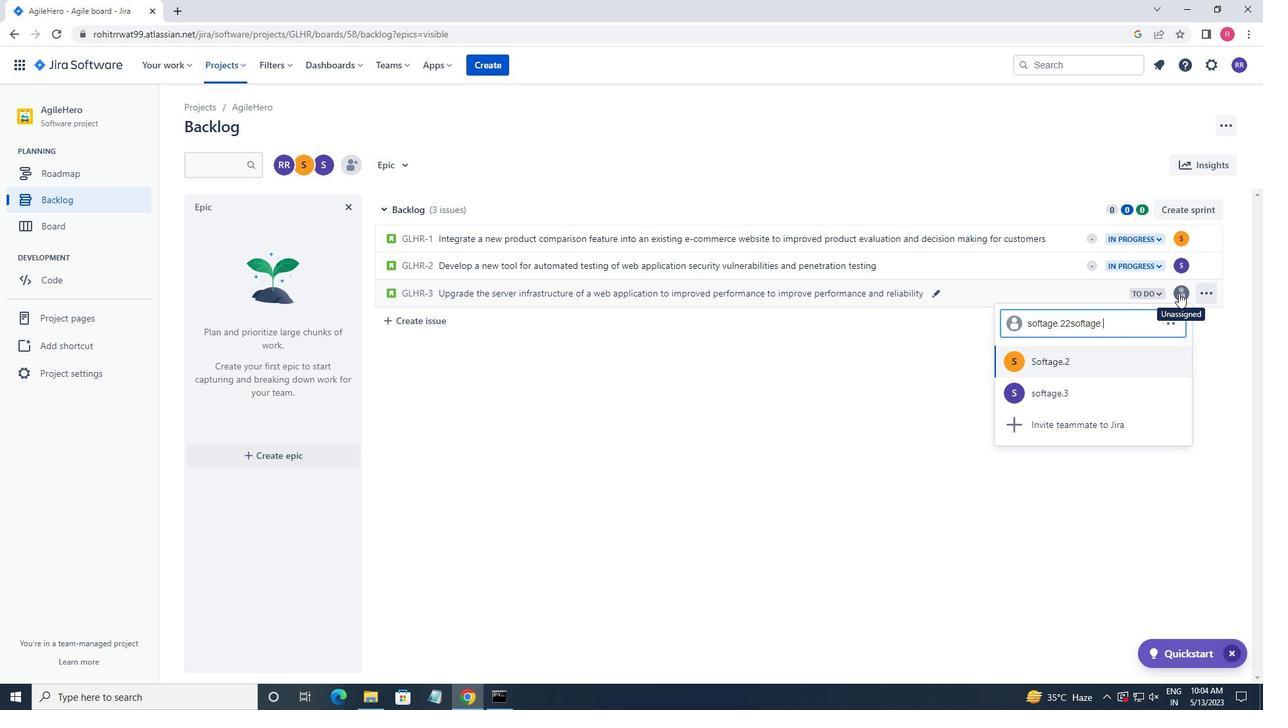 
Action: Key pressed ET
Screenshot: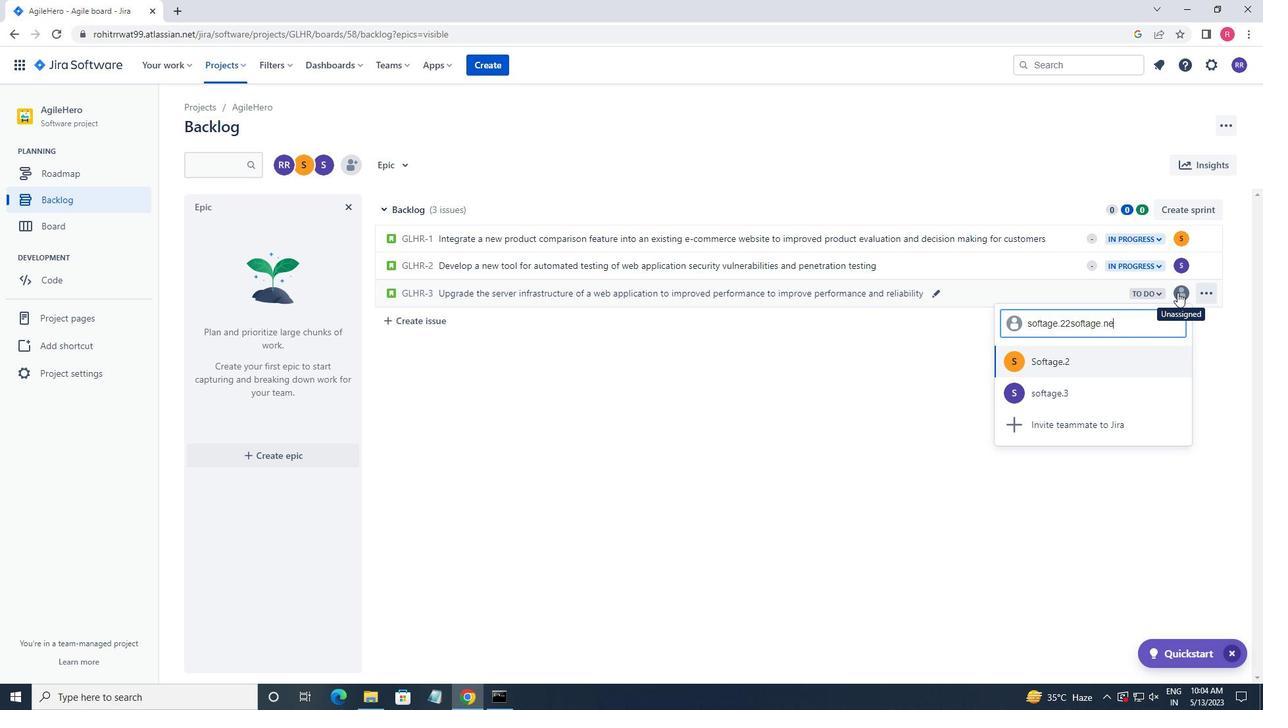 
Action: Mouse moved to (1074, 326)
Screenshot: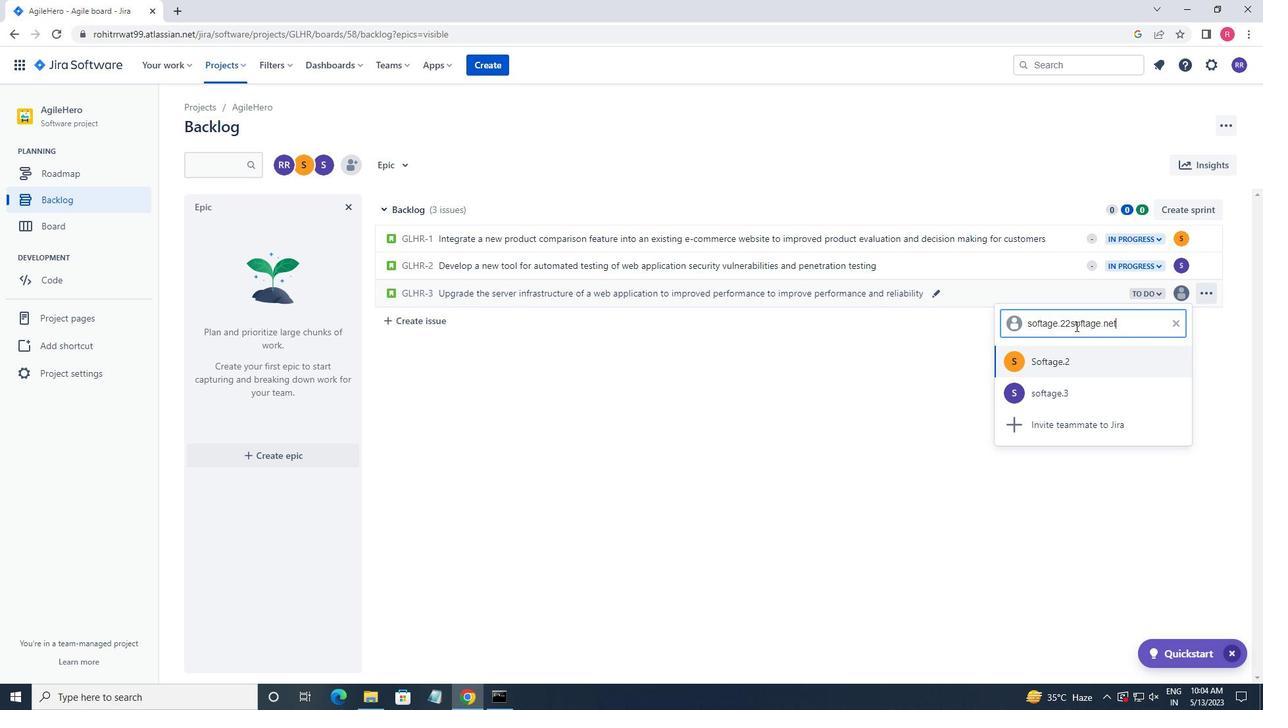
Action: Mouse pressed left at (1074, 326)
Screenshot: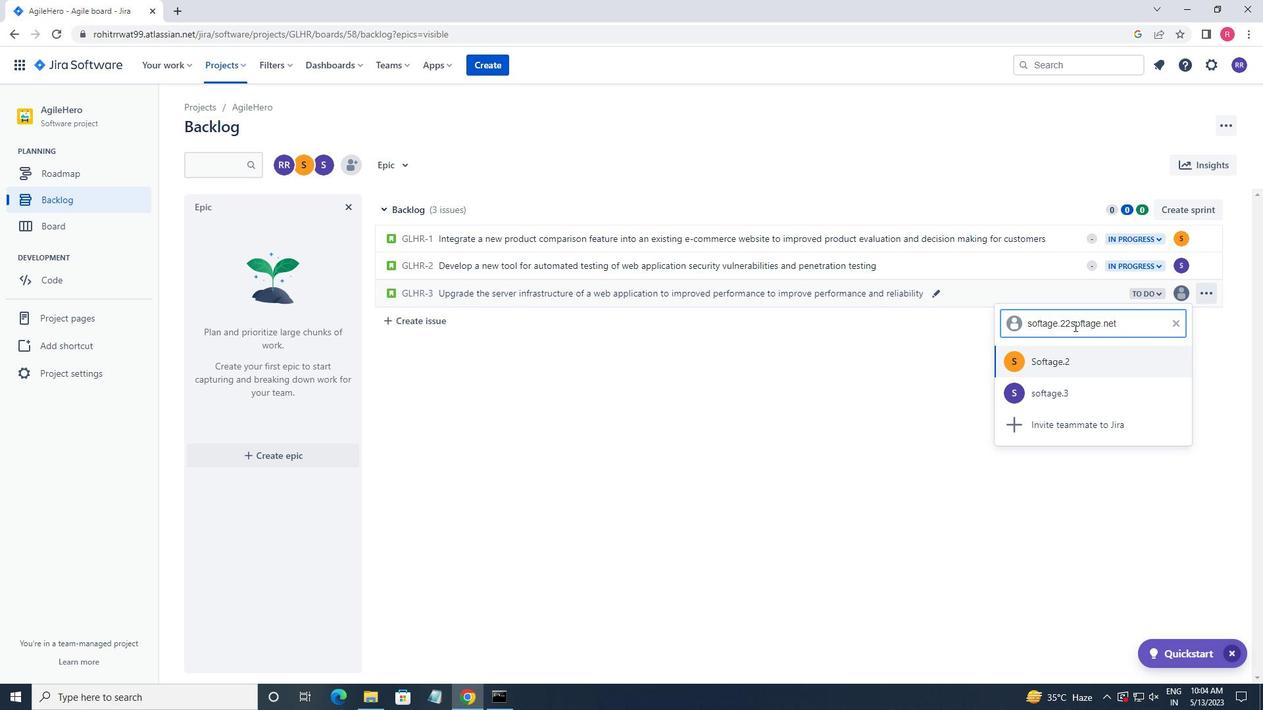 
Action: Mouse moved to (1072, 327)
Screenshot: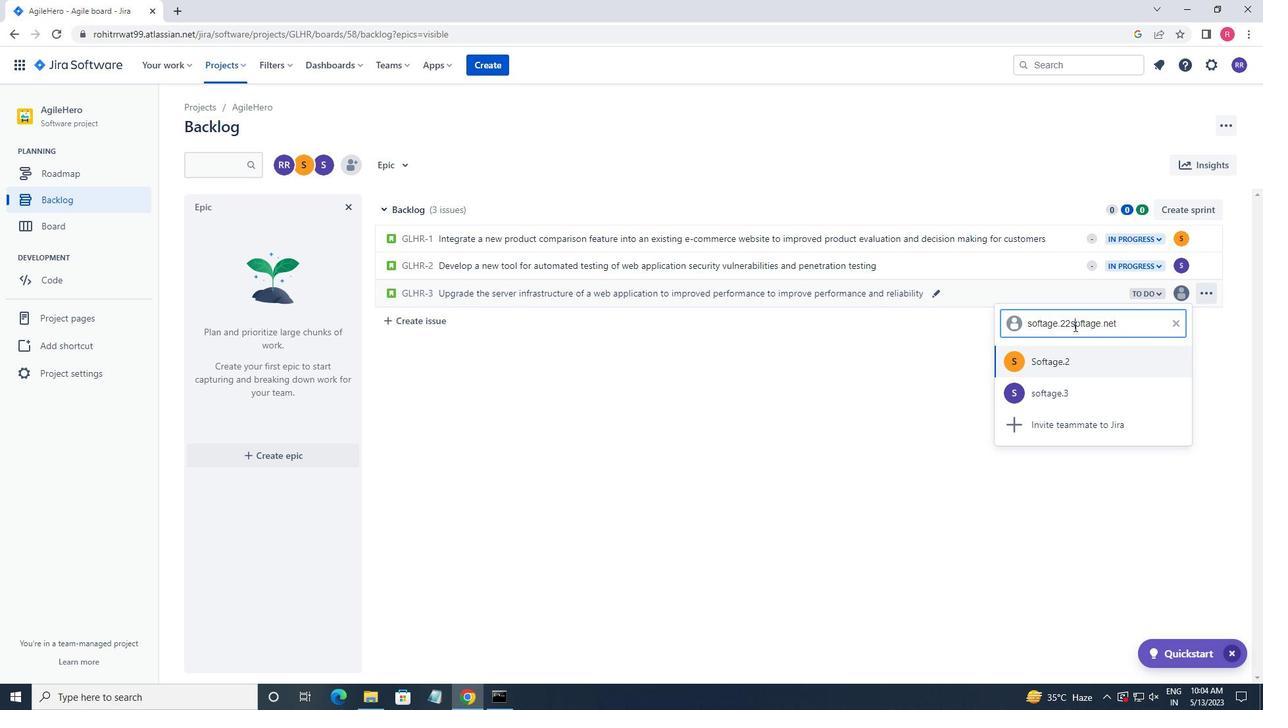 
Action: Mouse pressed left at (1072, 327)
Screenshot: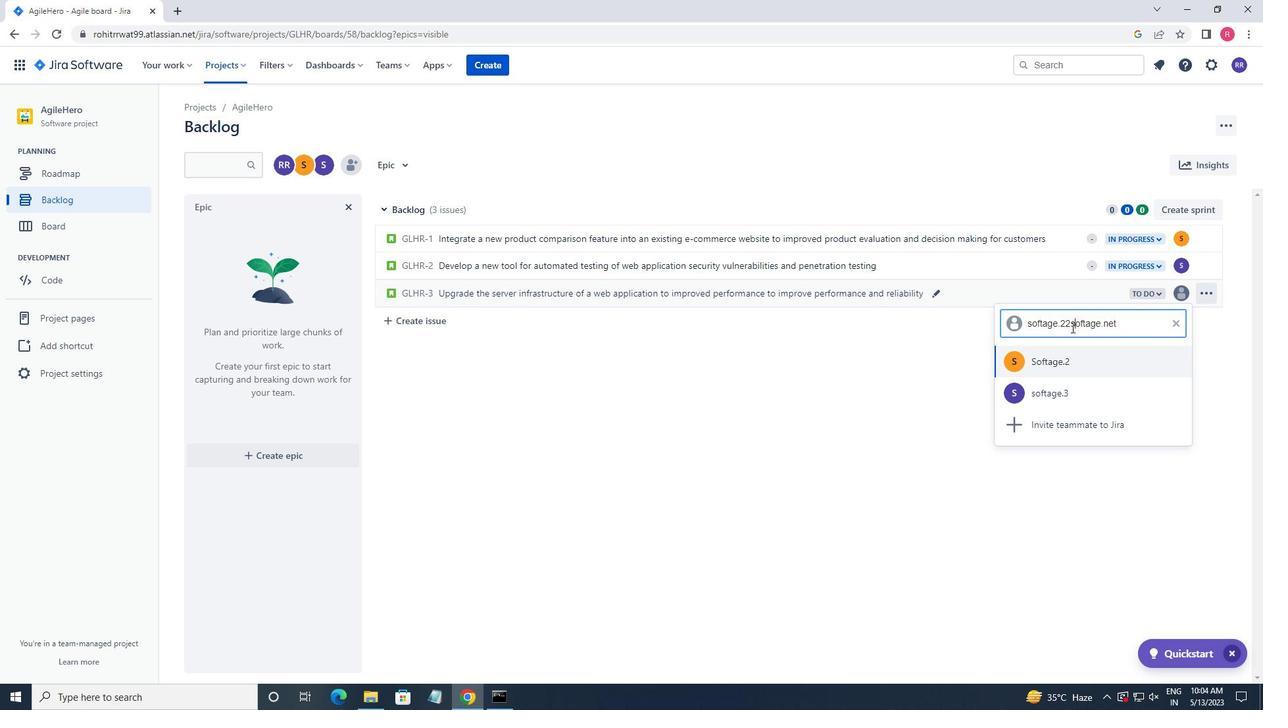 
Action: Key pressed <Key.backspace><Key.shift>@
Screenshot: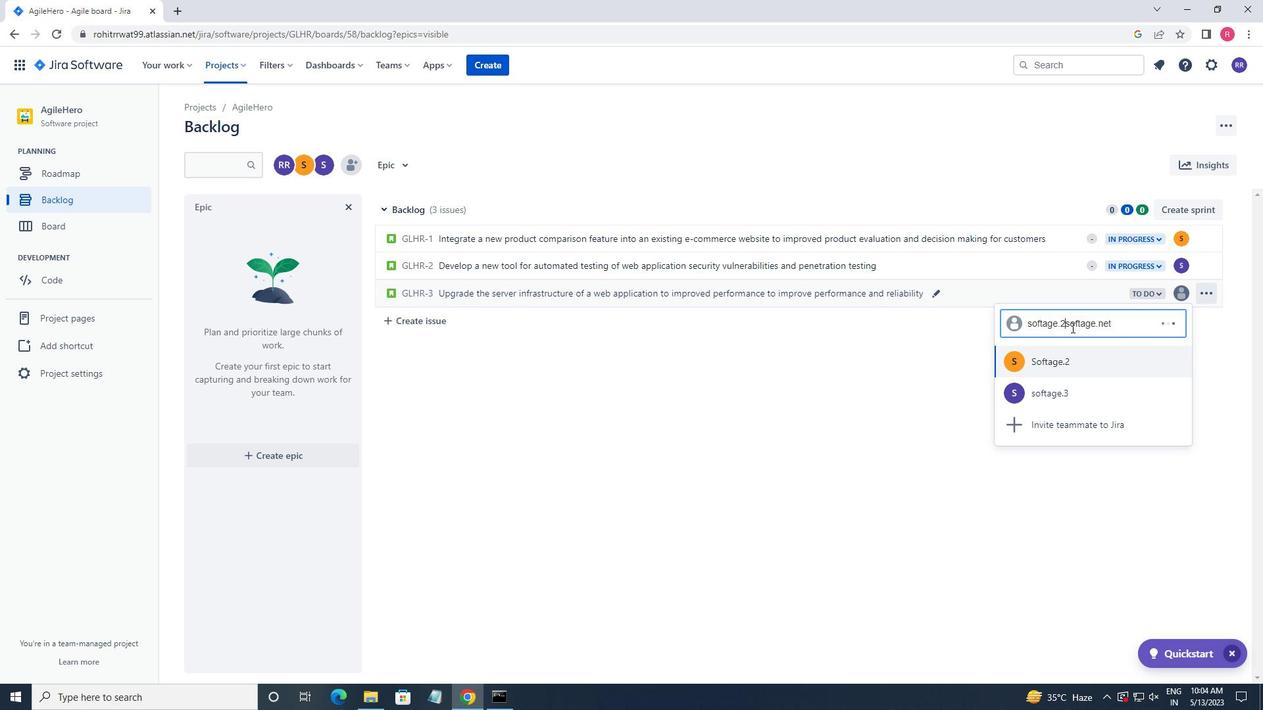 
Action: Mouse moved to (1095, 360)
Screenshot: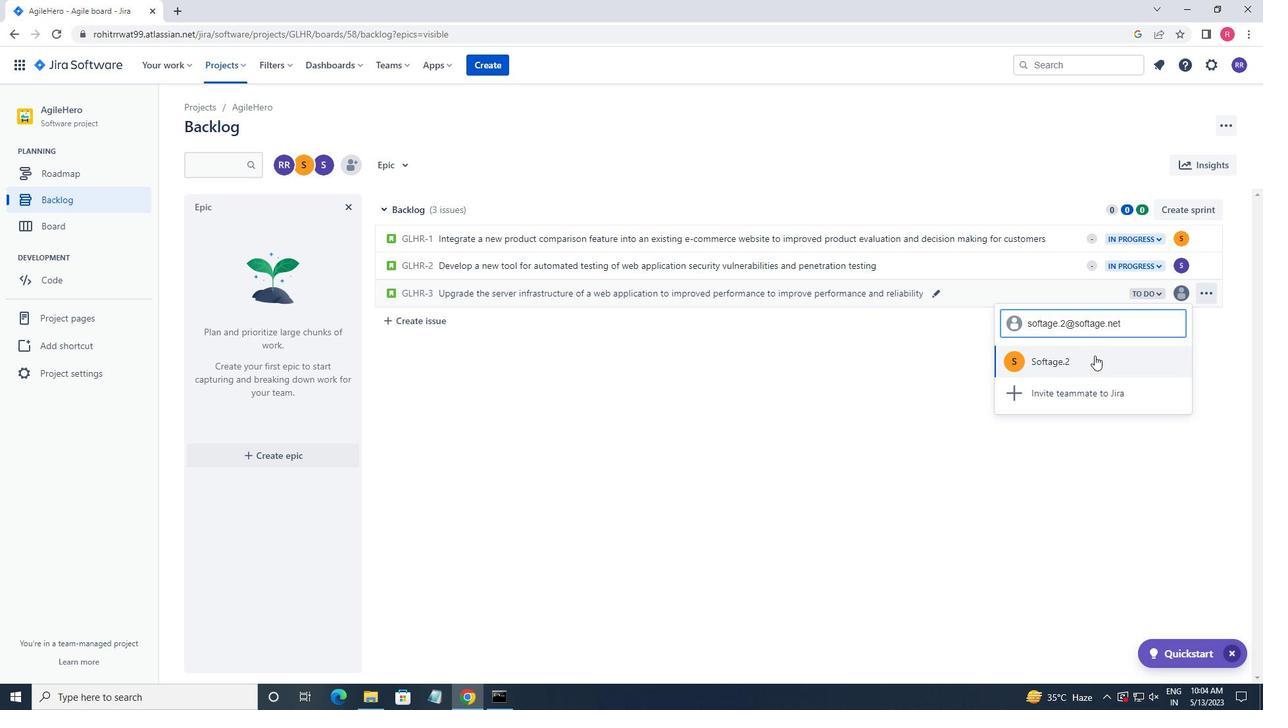 
Action: Mouse pressed left at (1095, 360)
Screenshot: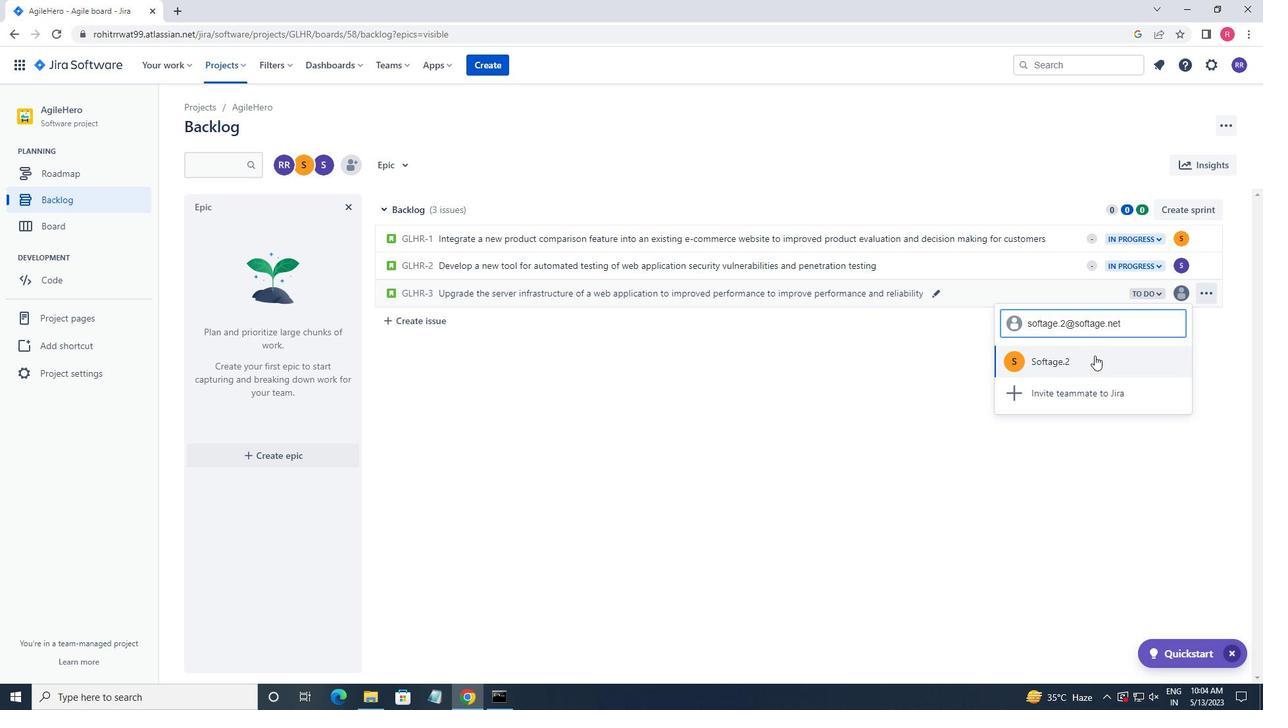 
Action: Mouse moved to (1151, 292)
Screenshot: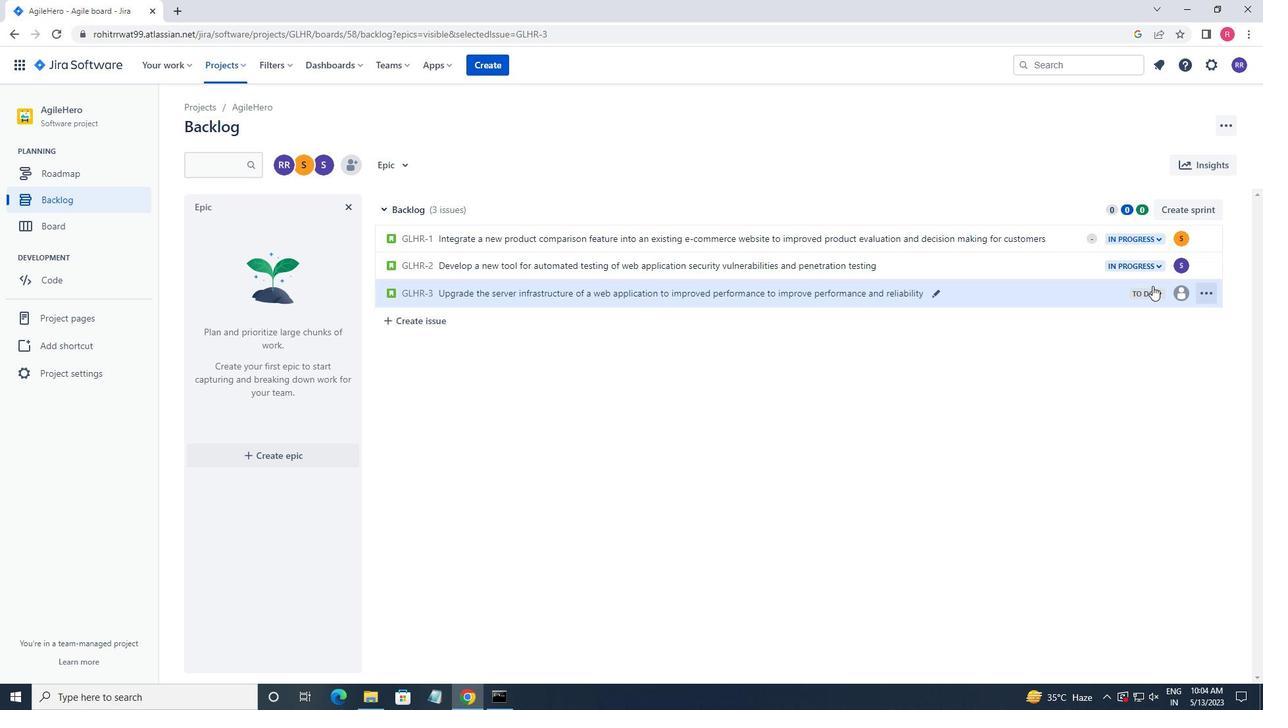 
Action: Mouse pressed left at (1151, 292)
Screenshot: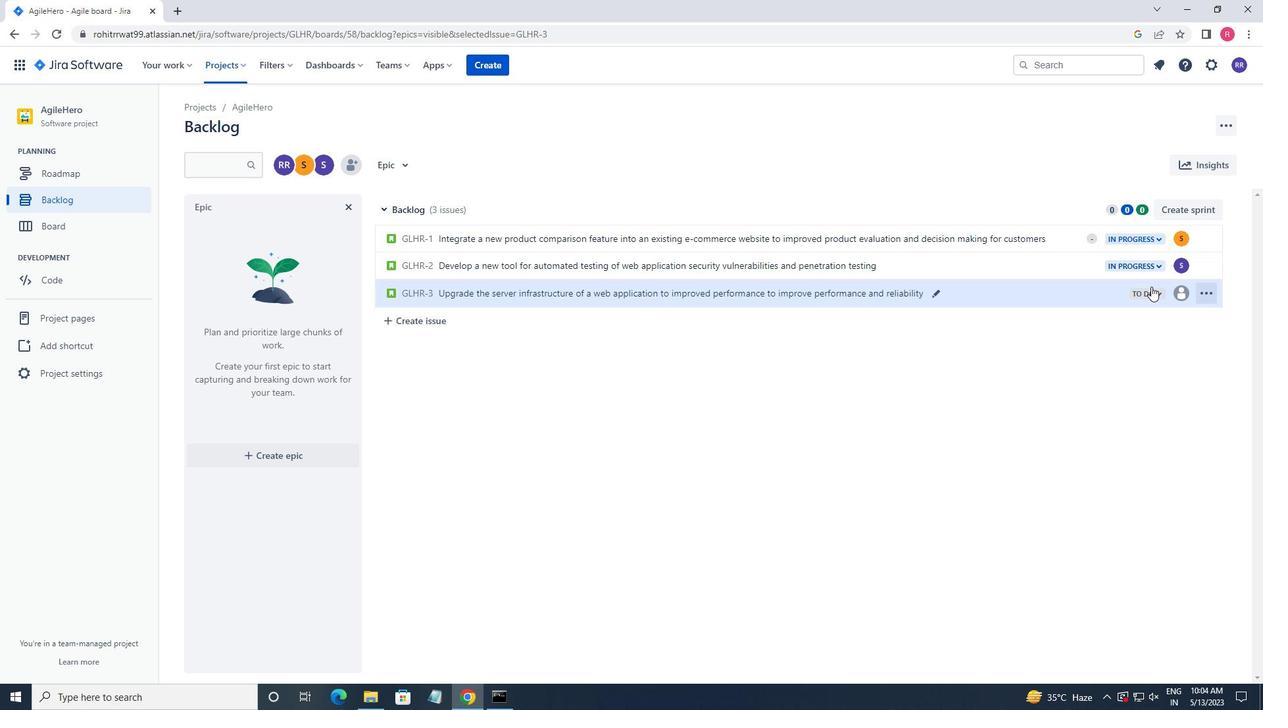 
Action: Mouse moved to (1069, 319)
Screenshot: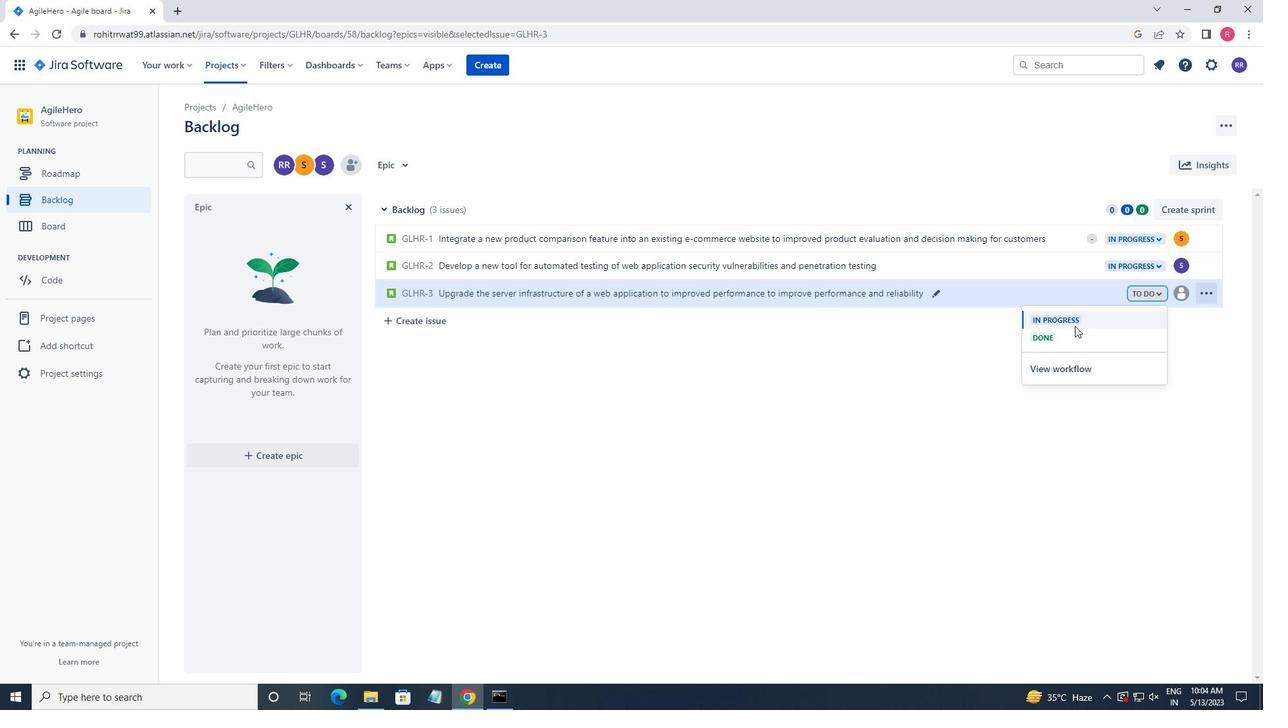 
Action: Mouse pressed left at (1069, 319)
Screenshot: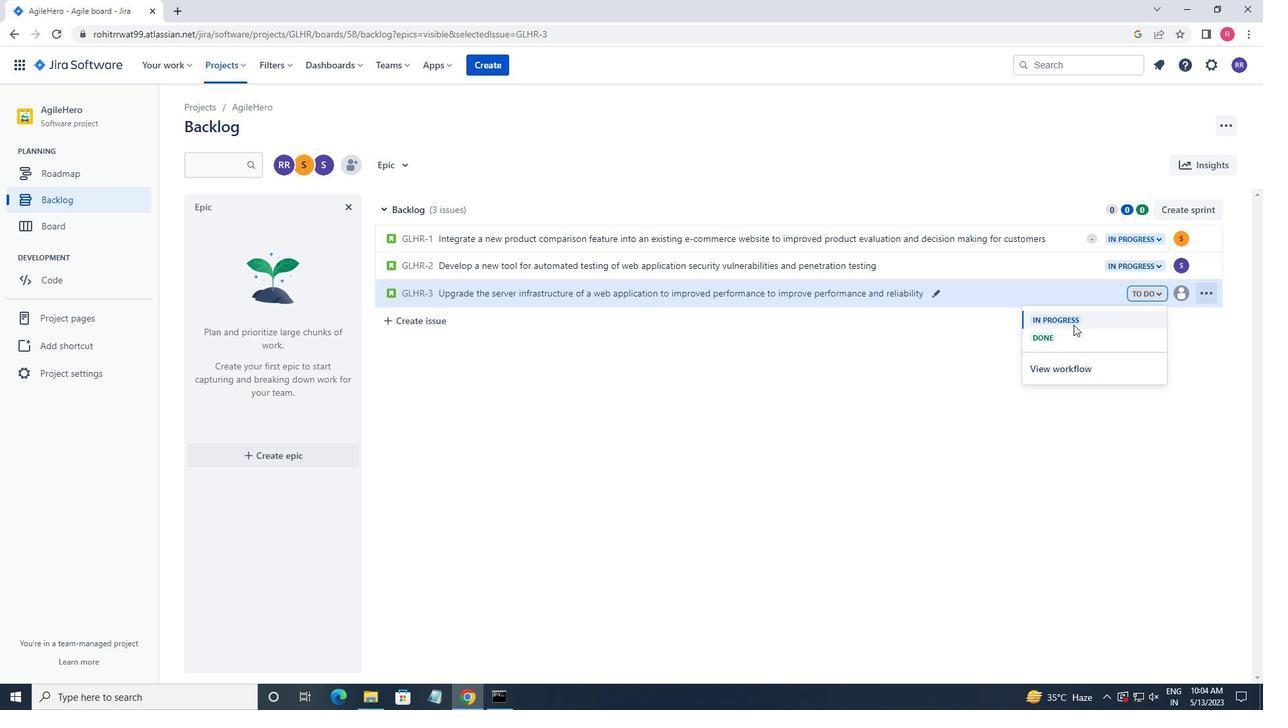 
Action: Mouse moved to (558, 325)
Screenshot: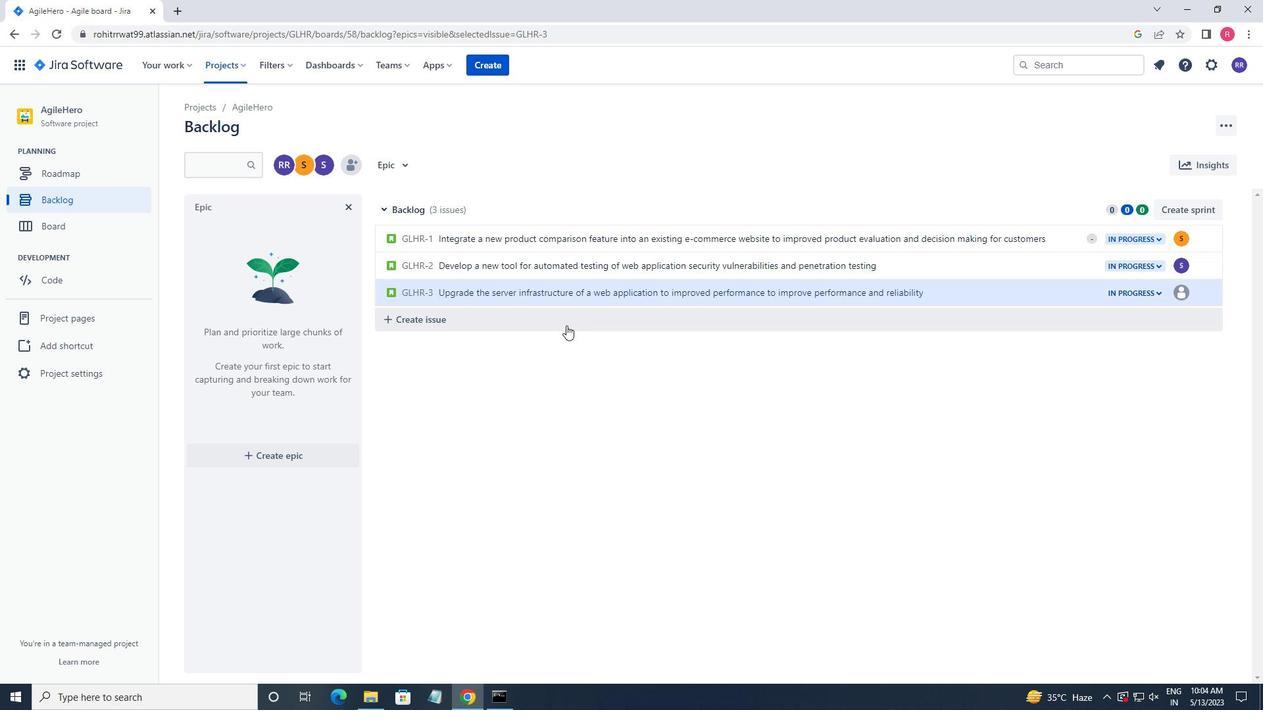 
Action: Mouse pressed left at (558, 325)
Screenshot: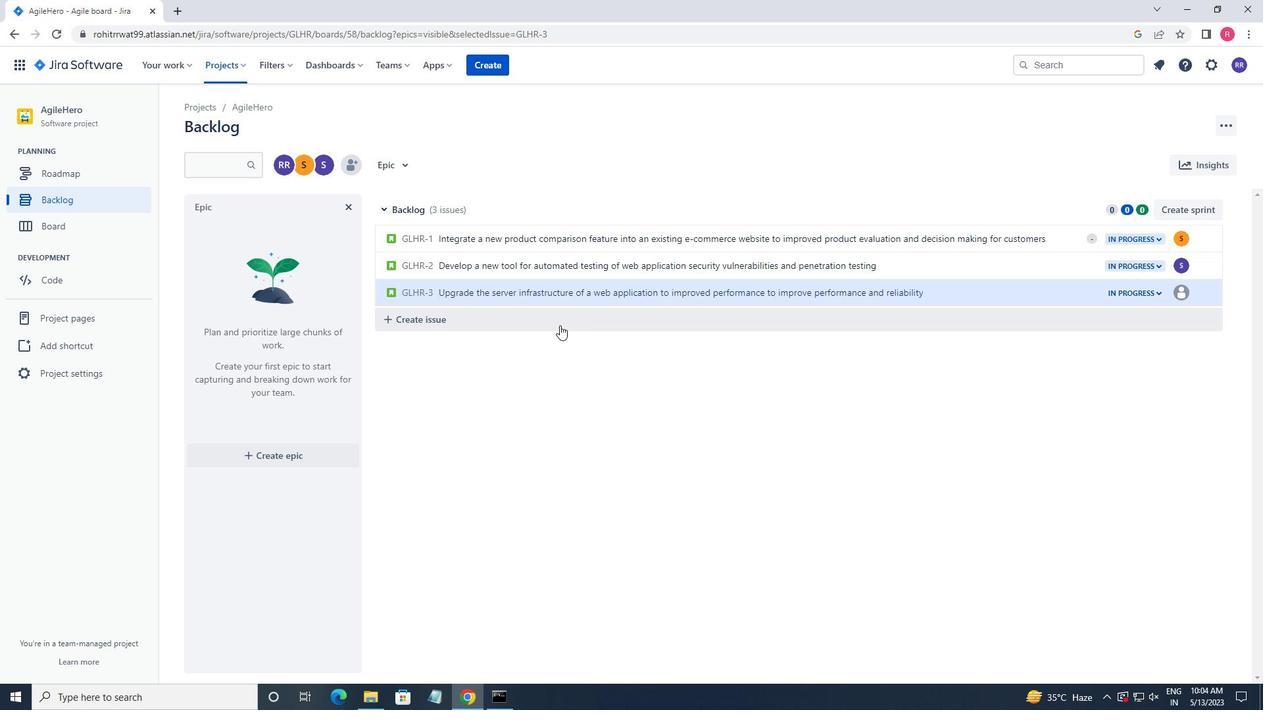 
Action: Mouse moved to (1167, 392)
Screenshot: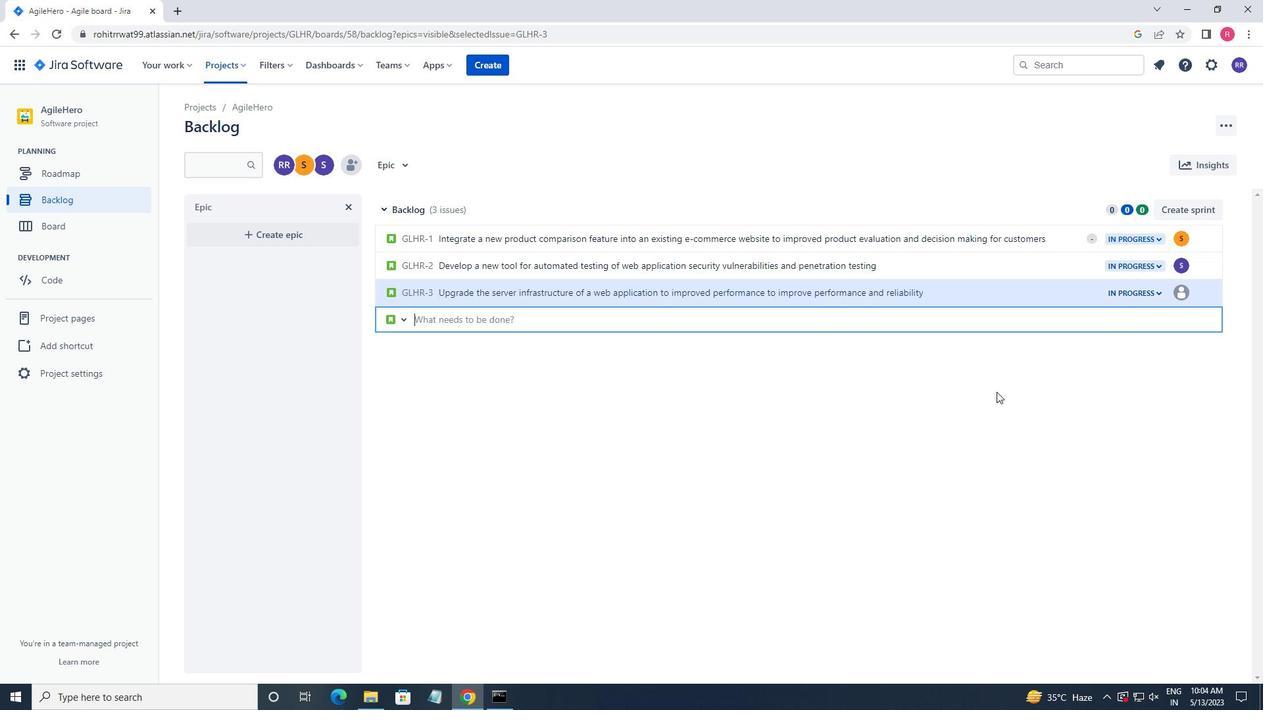 
Action: Key pressed <Key.shift>CREATE<Key.space>A<Key.space>NEW<Key.space><Key.space>ONLINE<Key.space><Key.space>PLATFORM<Key.space>FOR<Key.space>PUBLICE<Key.space>SPEAKING<Key.space><Key.left><Key.left><Key.left><Key.left><Key.left><Key.left><Key.left><Key.left><Key.left><Key.left><Key.backspace><Key.right><Key.right><Key.right><Key.right><Key.right><Key.right><Key.right><Key.right><Key.right><Key.right><Key.right><Key.right><Key.right>COURSES<Key.space>WITH<Key.space>ADVANCES<Key.backspace>D<Key.space>SPEECH<Key.space>ANALYSIS<Key.space>AND<Key.space>FEEDBACK<Key.space>FEATURES<Key.left><Key.left><Key.left><Key.left><Key.left><Key.left><Key.left><Key.left><Key.left><Key.left><Key.left><Key.left><Key.left><Key.left><Key.left><Key.left><Key.left><Key.left><Key.left><Key.left><Key.left><Key.left><Key.left><Key.left><Key.left><Key.left><Key.left><Key.left><Key.left><Key.left><Key.left><Key.left><Key.left><Key.left><Key.left><Key.left><Key.left><Key.left><Key.left><Key.left><Key.left><Key.left><Key.left><Key.left><Key.left><Key.left><Key.left><Key.left><Key.left><Key.left><Key.left><Key.left><Key.left><Key.left><Key.left><Key.left><Key.left><Key.left><Key.left><Key.left><Key.left><Key.left><Key.left><Key.left><Key.left><Key.left><Key.left><Key.left><Key.left><Key.left><Key.left><Key.left><Key.left><Key.left><Key.left><Key.left><Key.left><Key.left><Key.left><Key.left><Key.left><Key.left><Key.left><Key.left><Key.left><Key.left><Key.left><Key.left><Key.backspace><Key.left><Key.left><Key.left><Key.left><Key.left><Key.left><Key.left><Key.backspace><Key.enter><Key.enter>
Screenshot: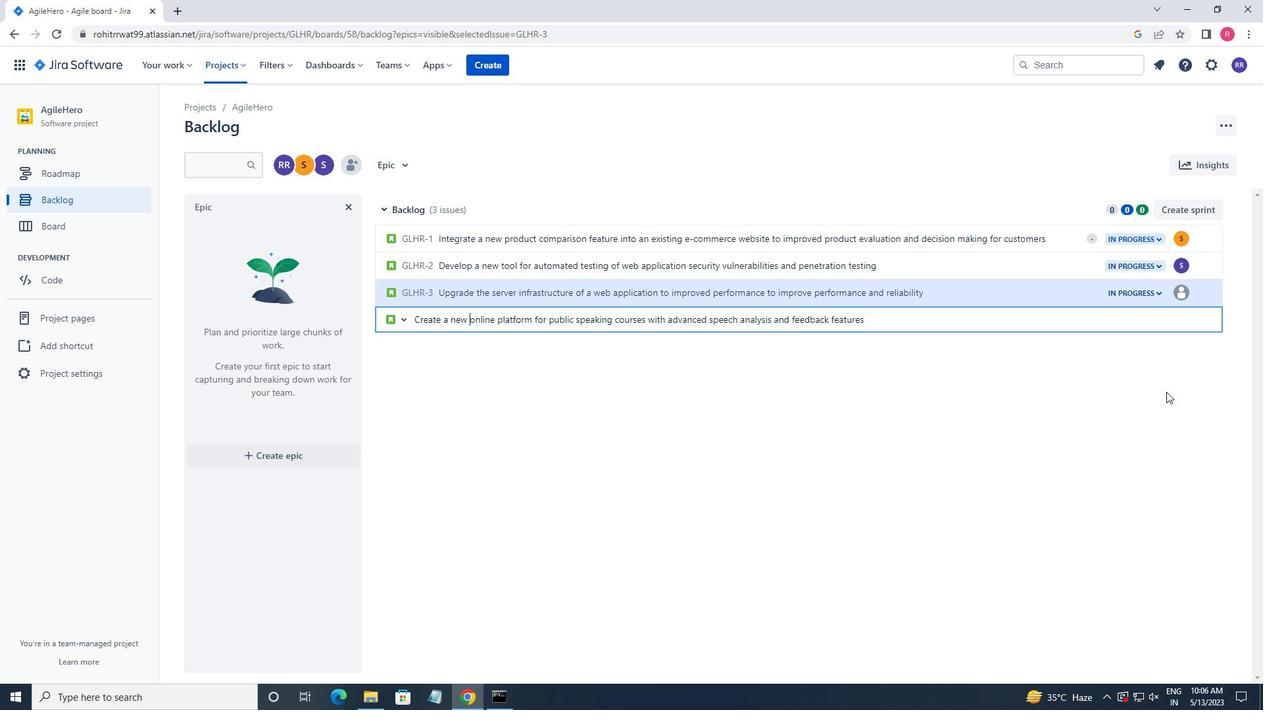 
Action: Mouse moved to (1178, 315)
Screenshot: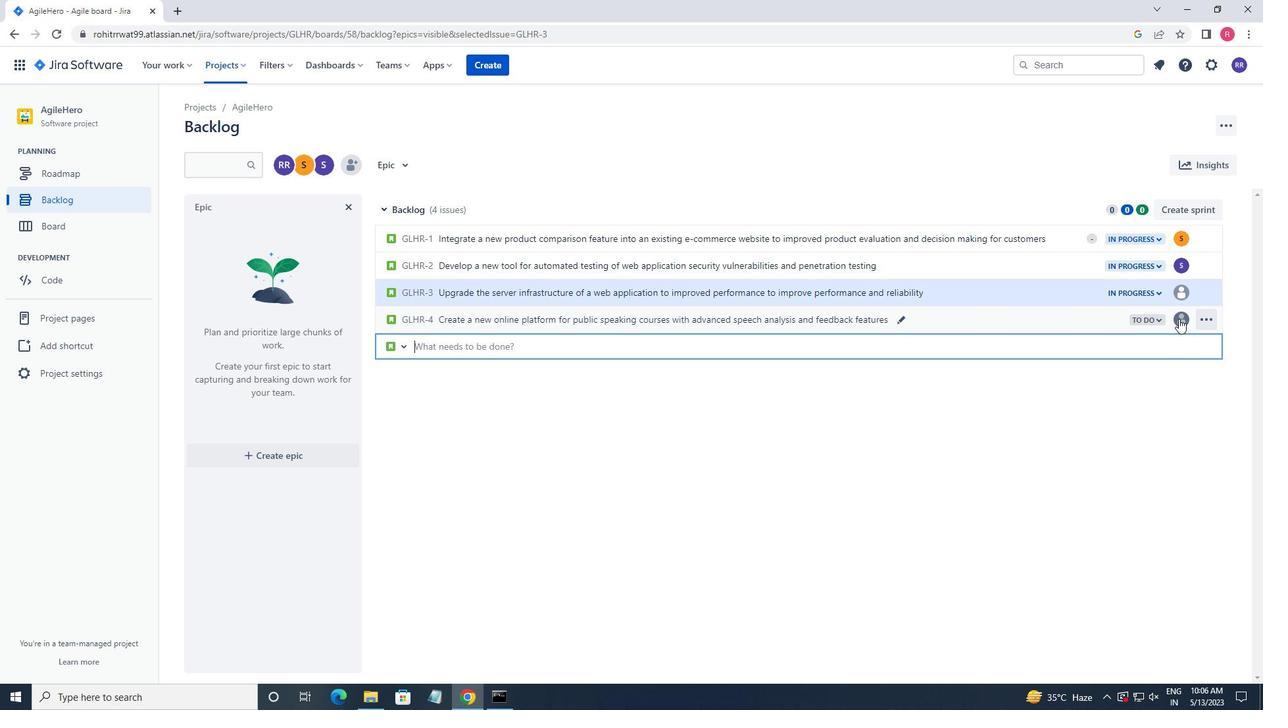 
Action: Mouse pressed left at (1178, 315)
Screenshot: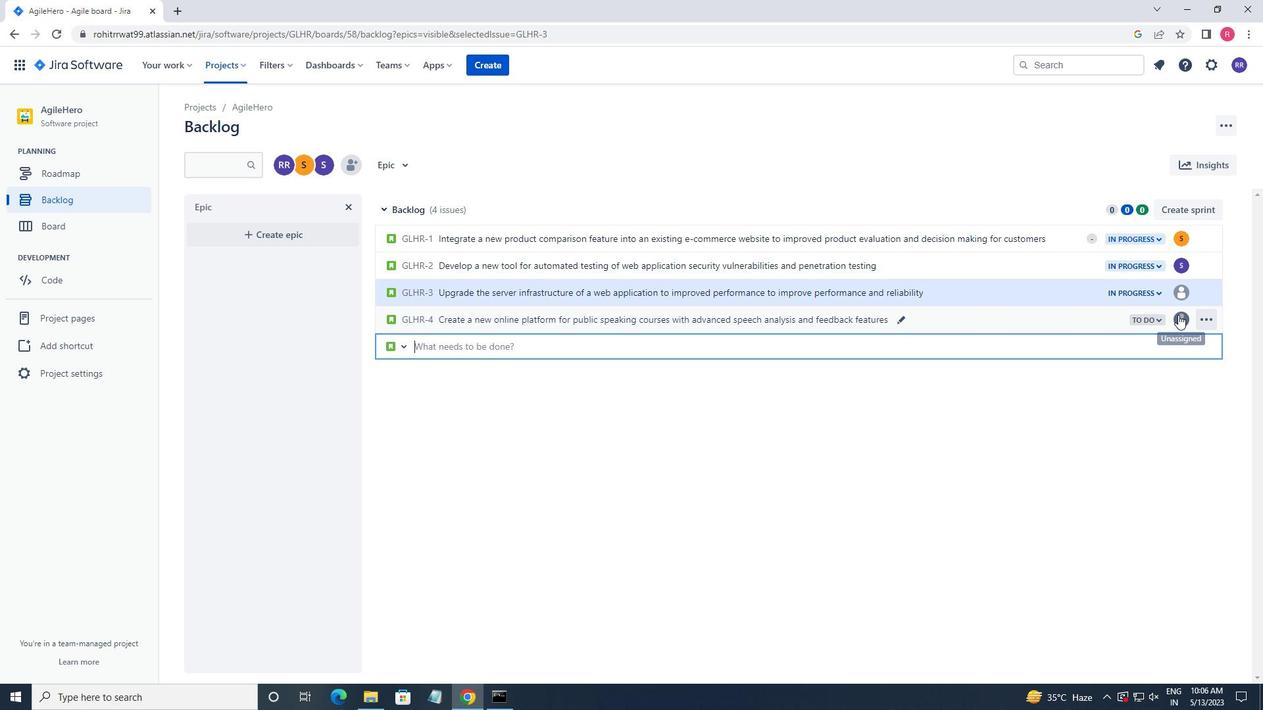 
Action: Key pressed SOFTAGE.3<Key.shift><Key.shift><Key.shift><Key.shift><Key.shift><Key.shift><Key.shift><Key.shift><Key.shift>@SO
Screenshot: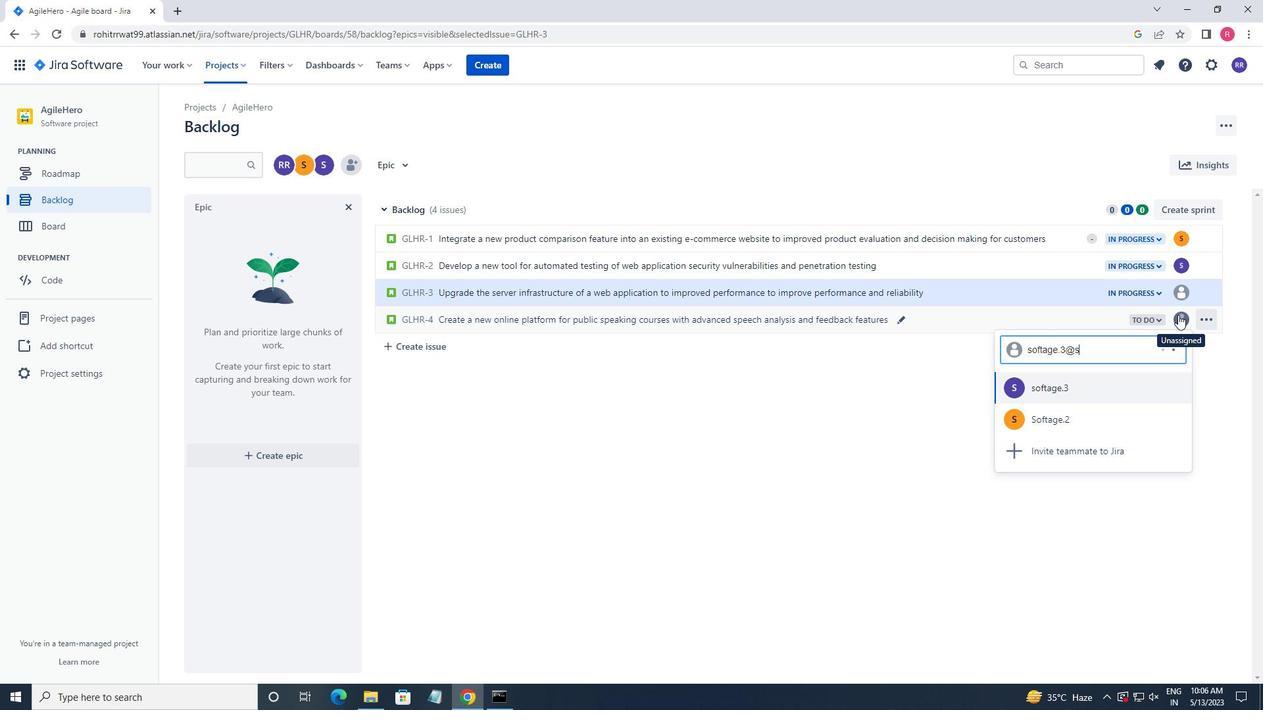 
Action: Mouse moved to (1178, 315)
Screenshot: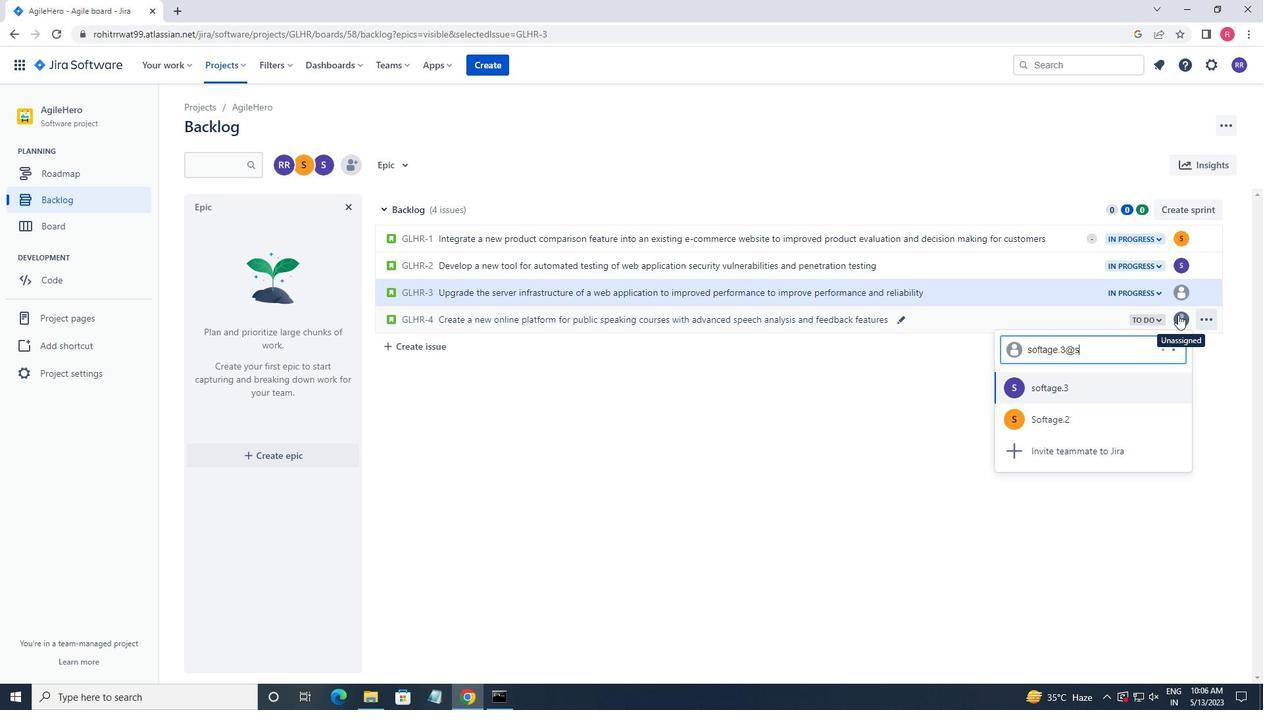 
Action: Key pressed FT
Screenshot: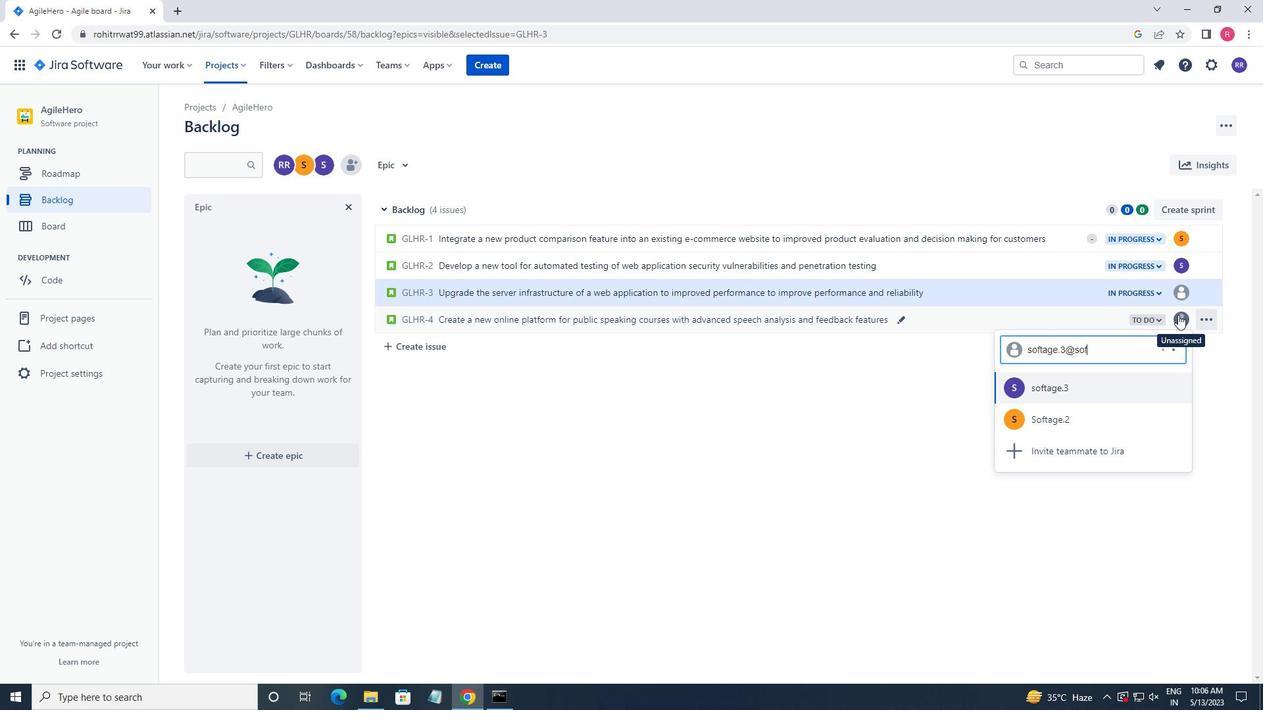 
Action: Mouse moved to (1178, 314)
Screenshot: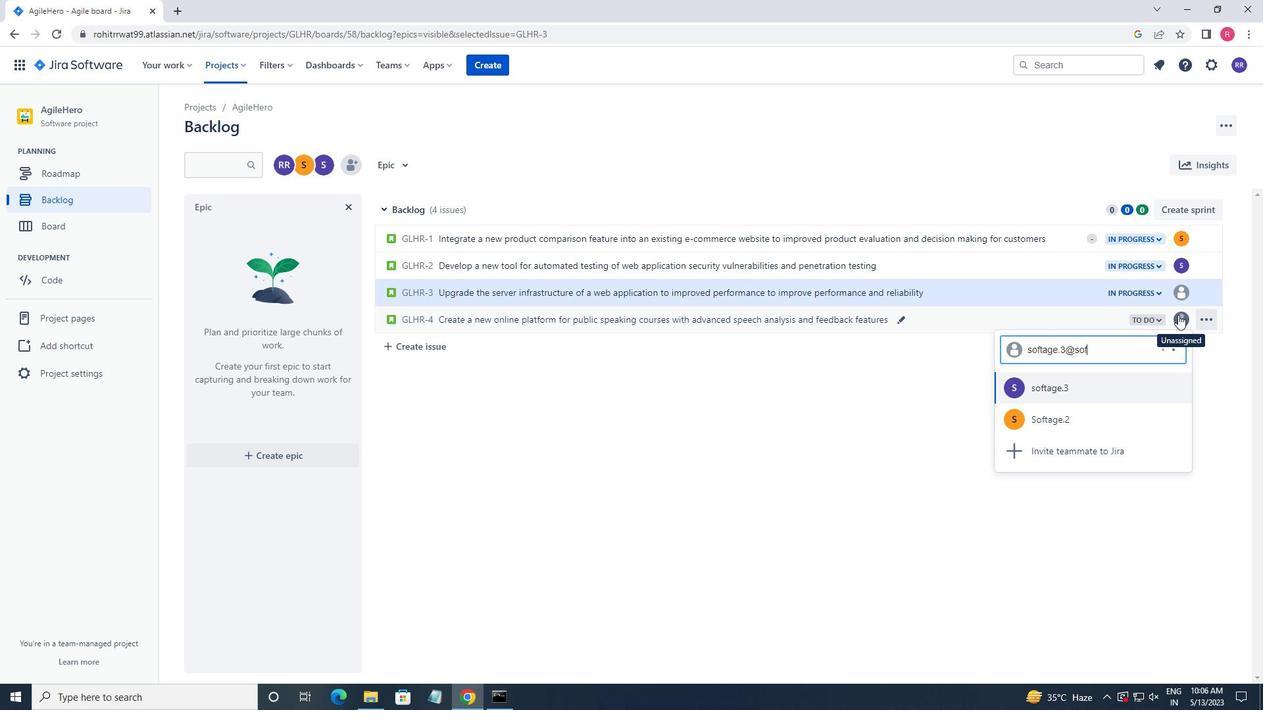 
Action: Key pressed AG
Screenshot: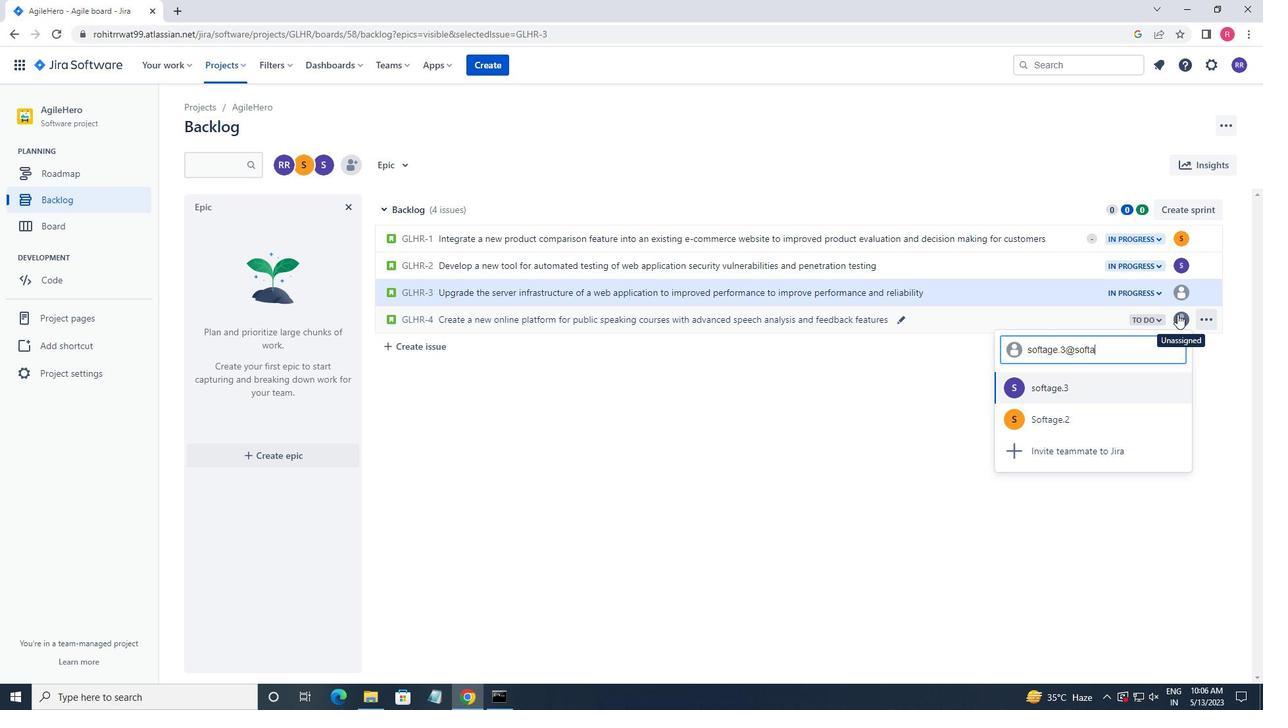 
Action: Mouse moved to (1177, 314)
Screenshot: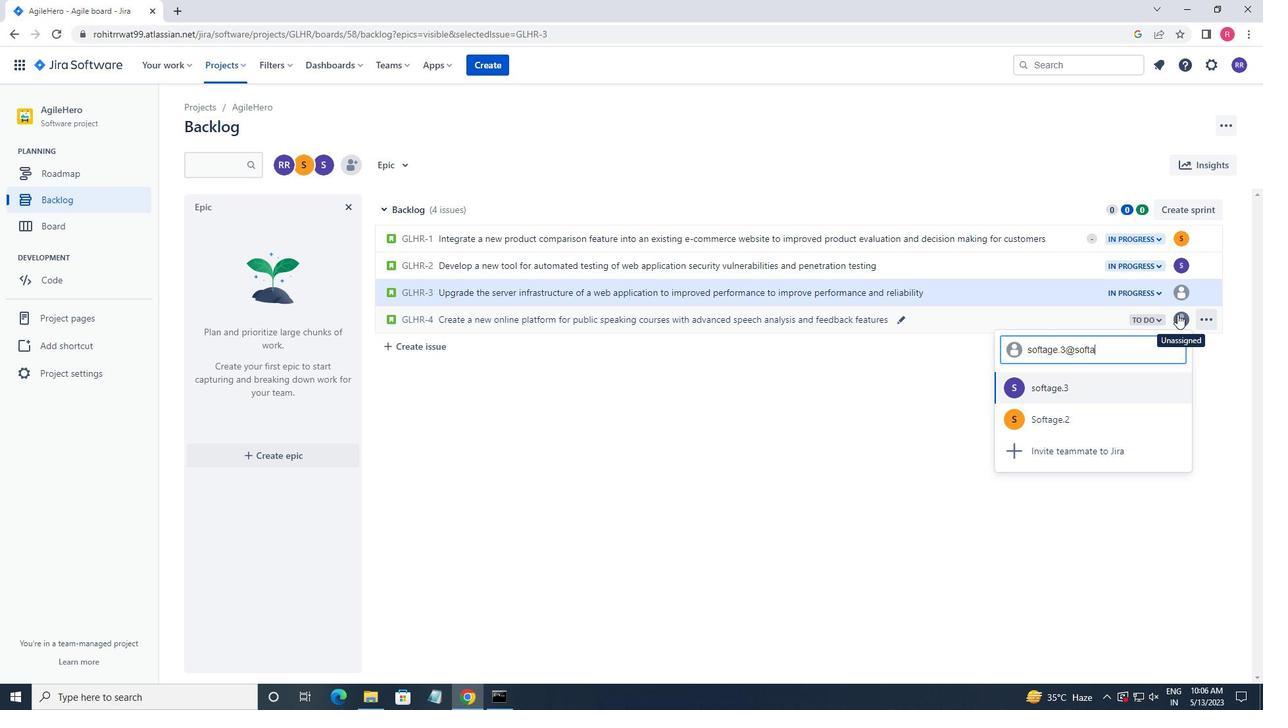 
Action: Key pressed E.NET
Screenshot: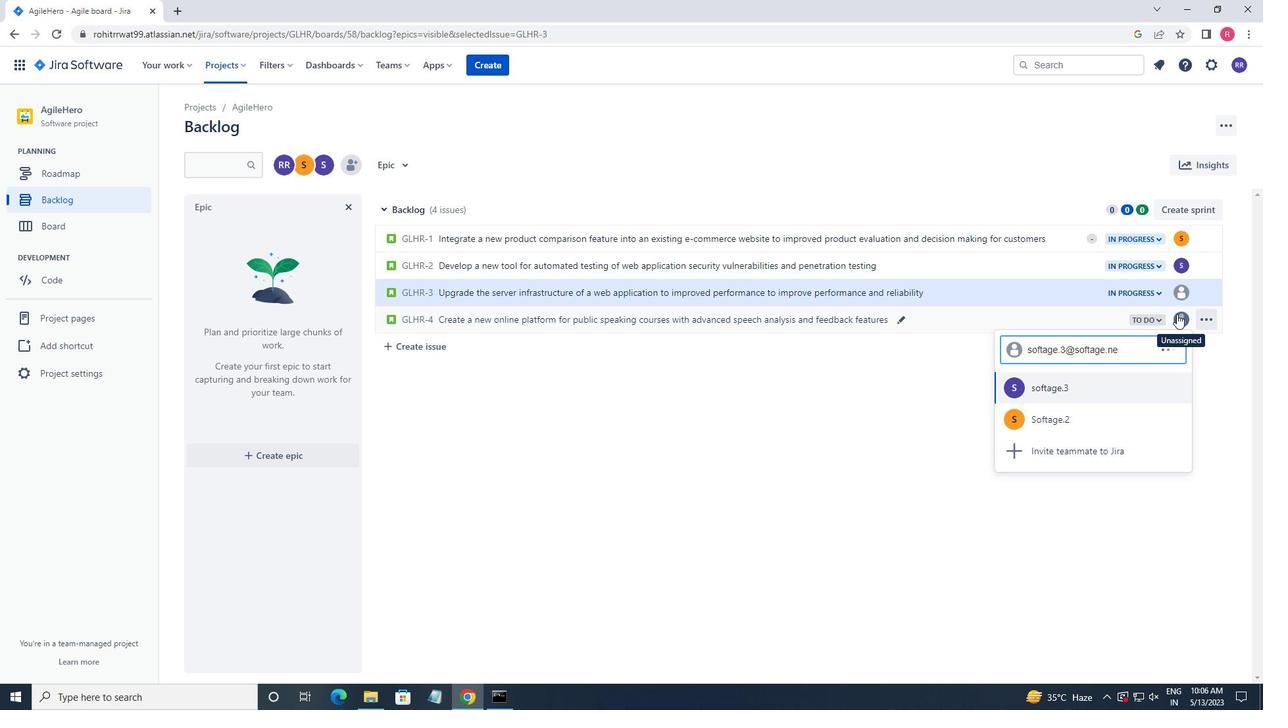 
Action: Mouse moved to (1084, 379)
Screenshot: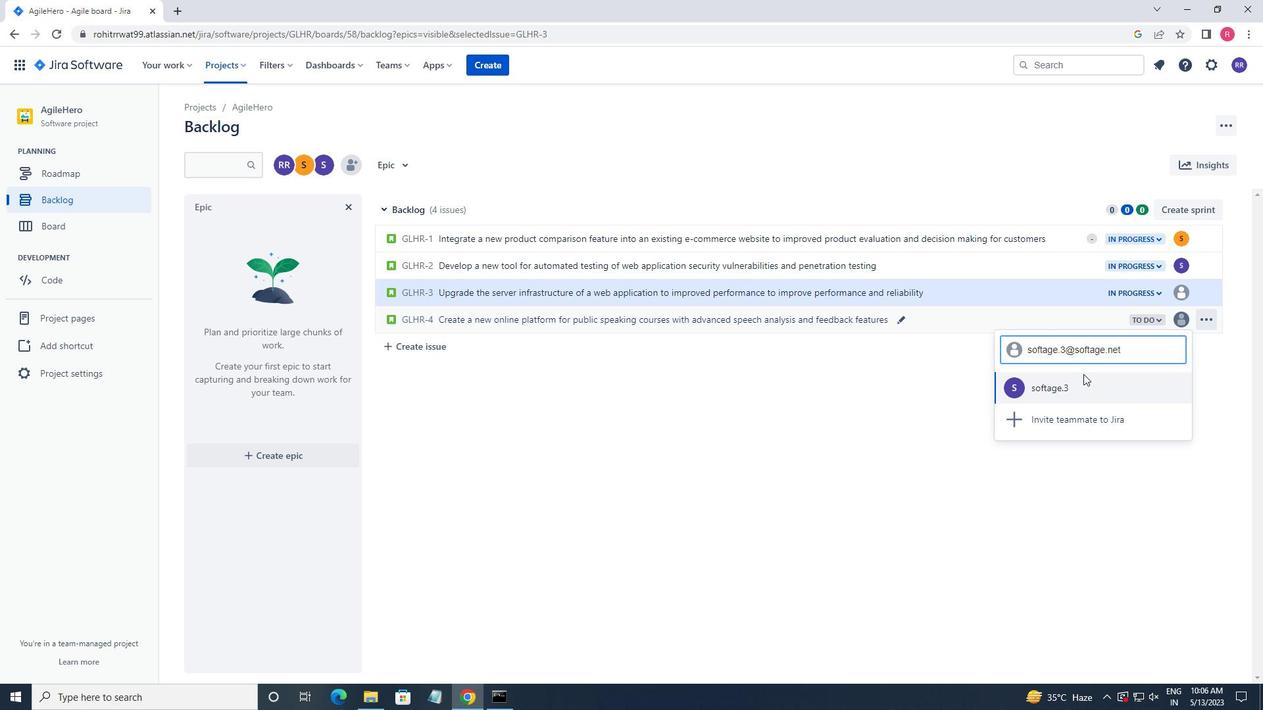
Action: Mouse pressed left at (1084, 379)
Screenshot: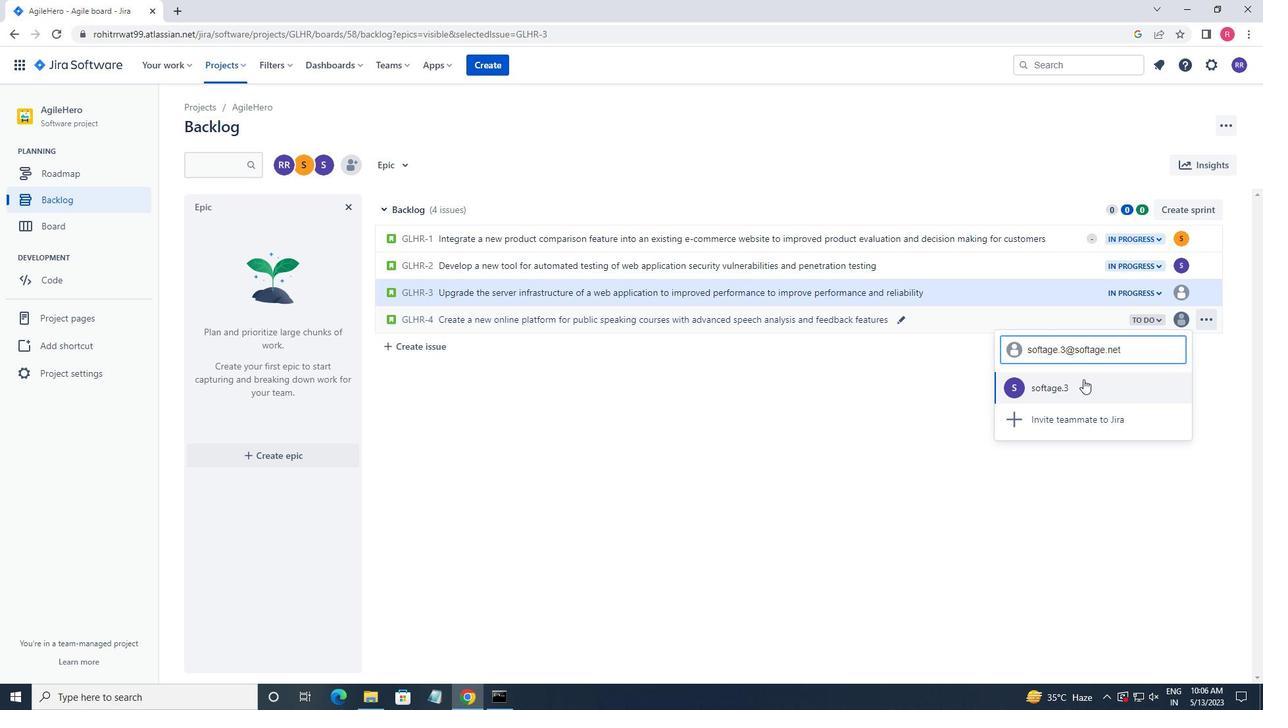 
Action: Mouse moved to (1182, 294)
Screenshot: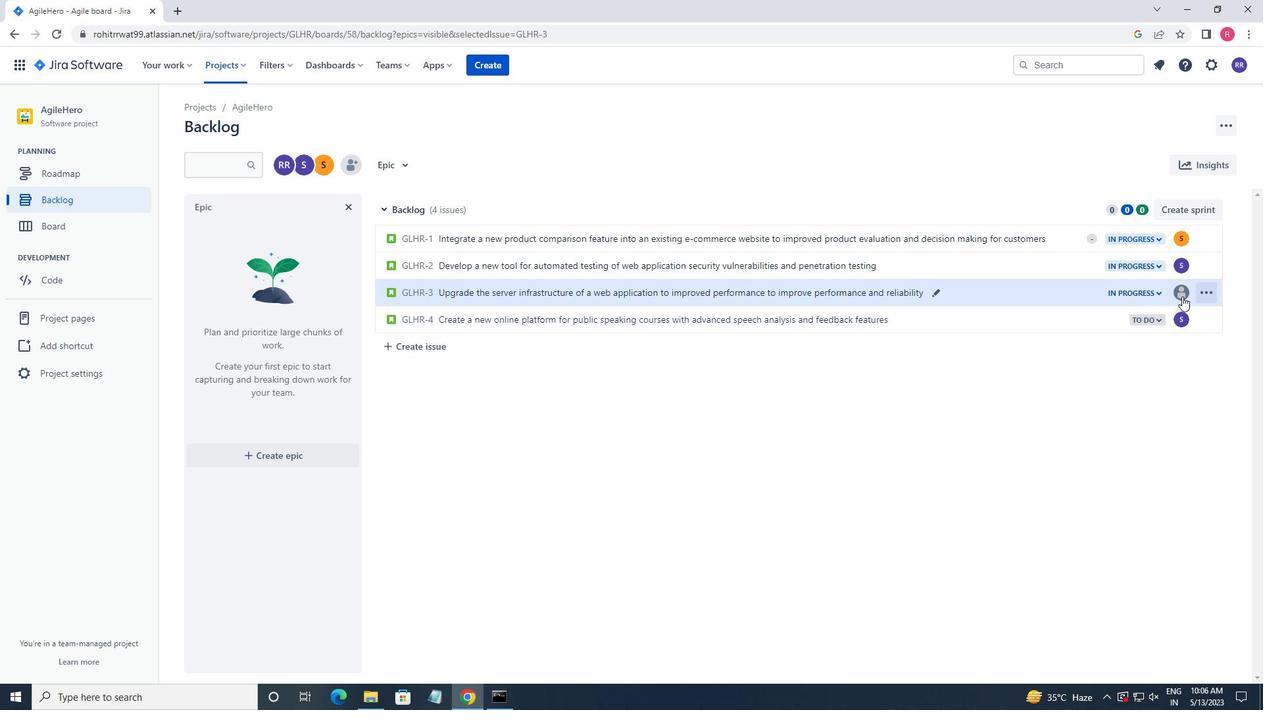 
Action: Mouse pressed left at (1182, 294)
Screenshot: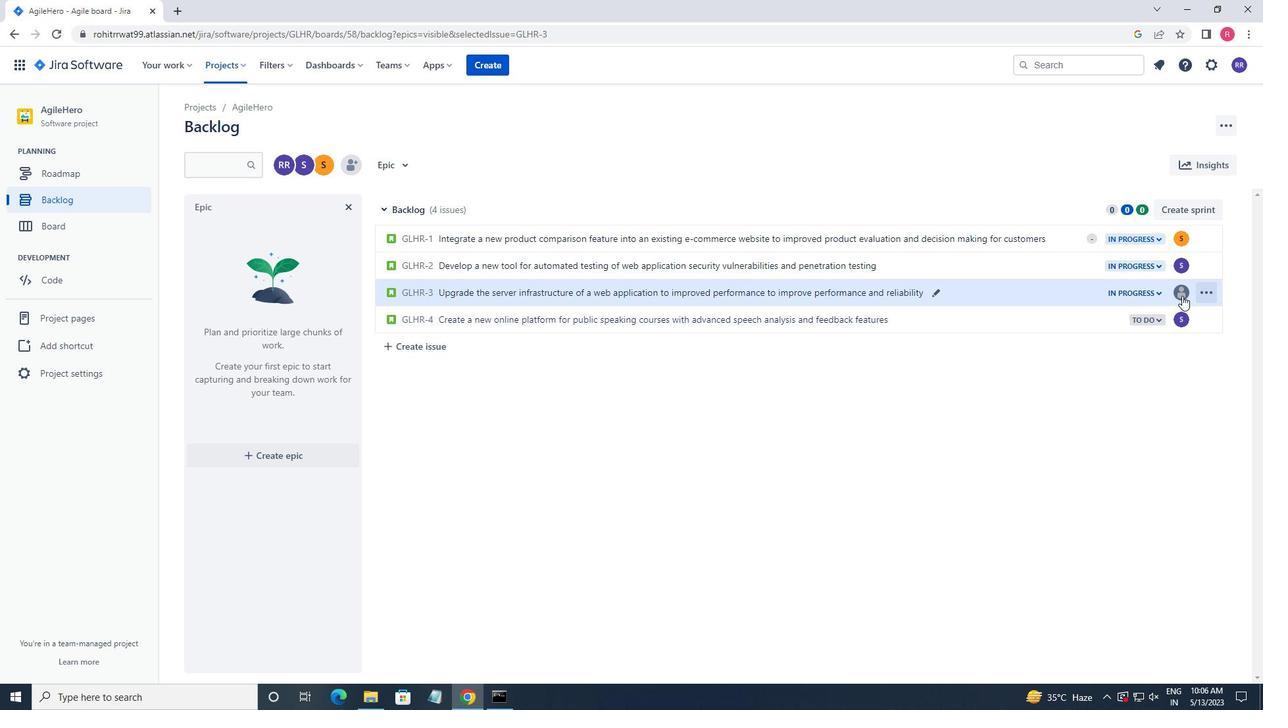 
Action: Key pressed SOFTAGE
Screenshot: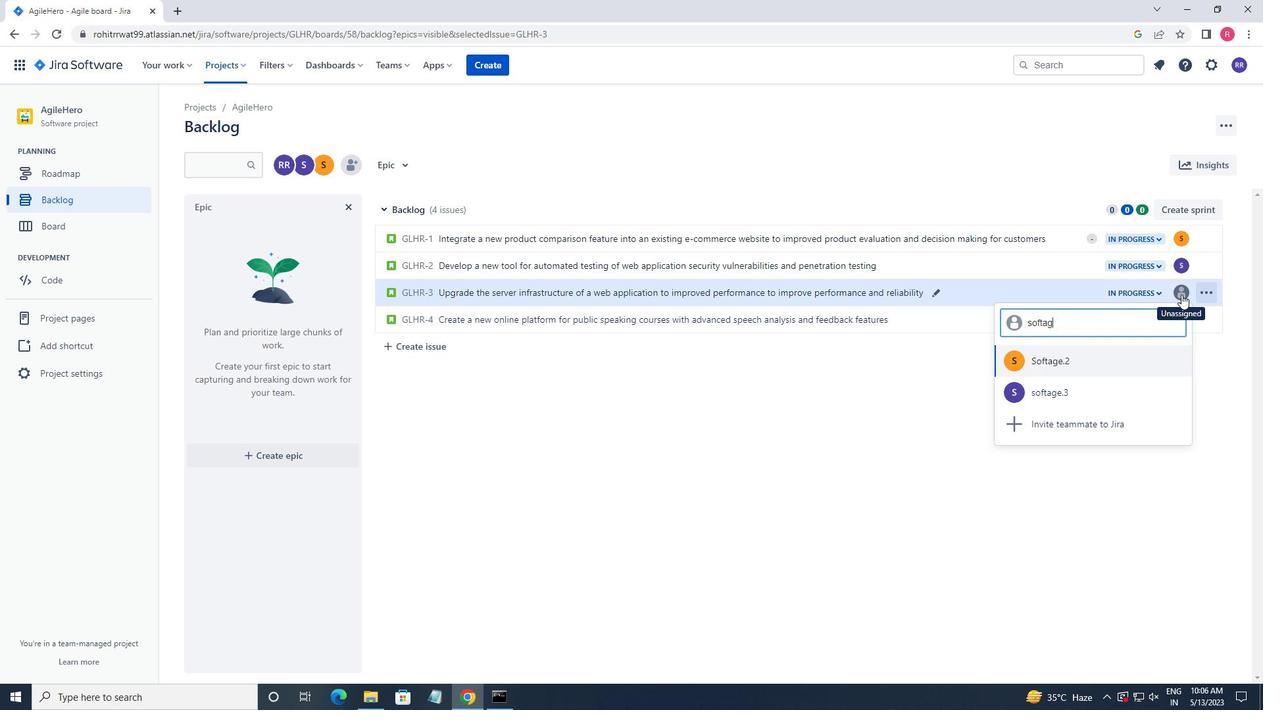 
Action: Mouse moved to (1092, 364)
Screenshot: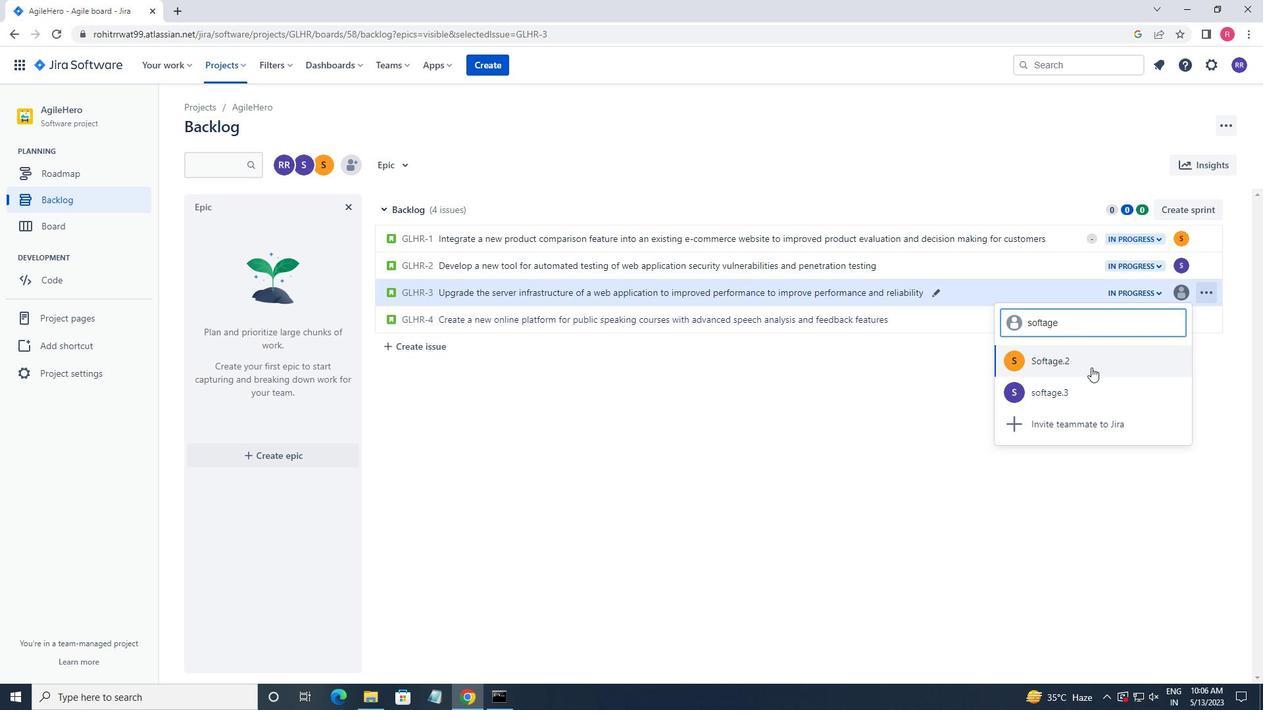 
Action: Mouse pressed left at (1092, 364)
Screenshot: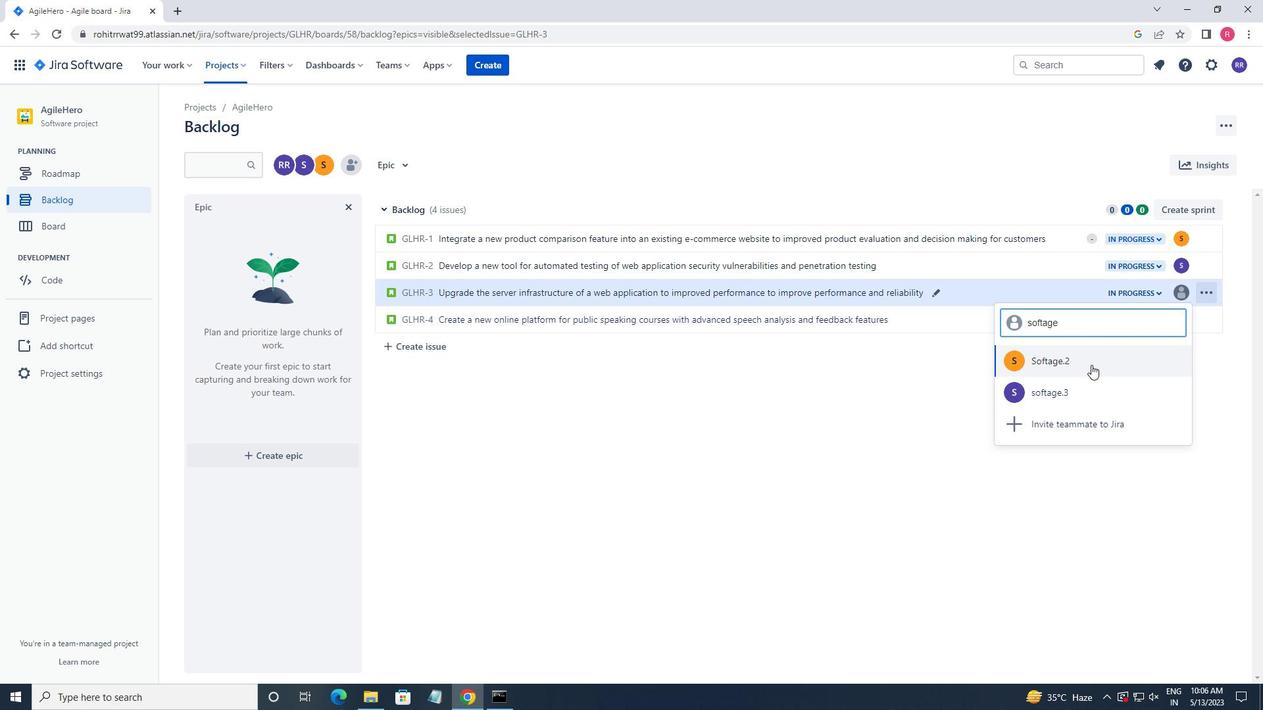 
Action: Mouse moved to (1138, 315)
Screenshot: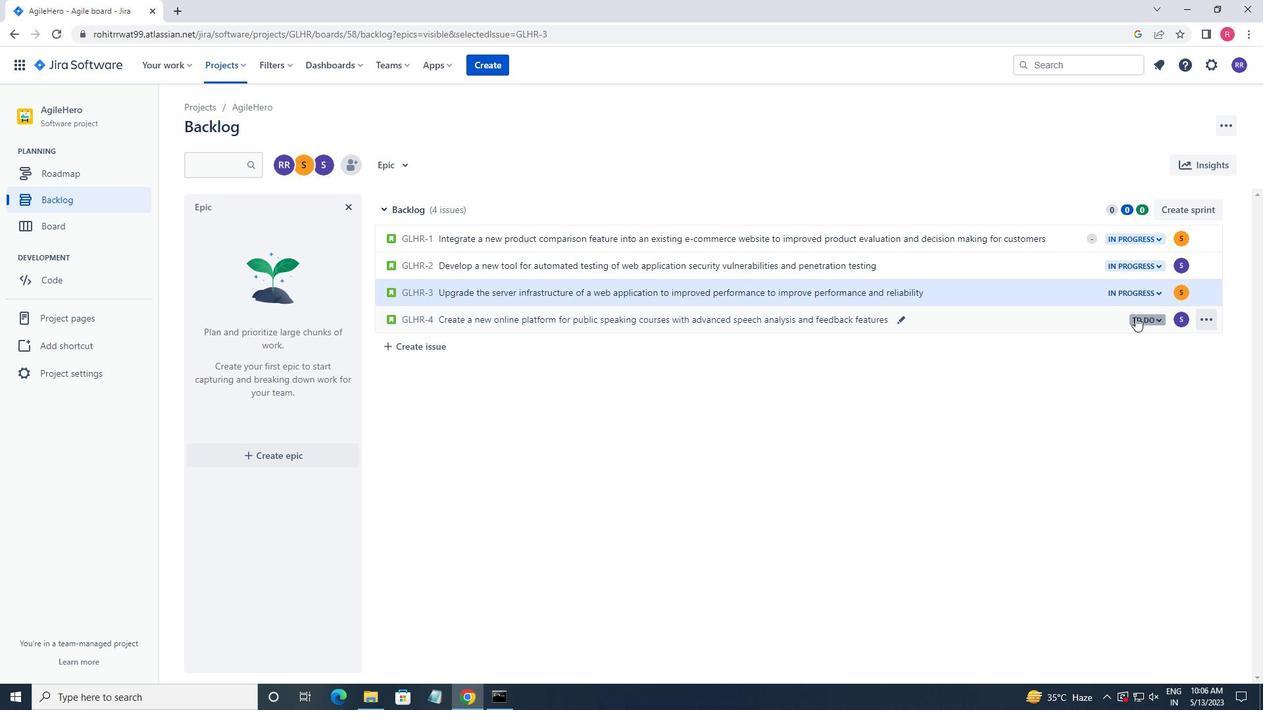 
Action: Mouse pressed left at (1138, 315)
Screenshot: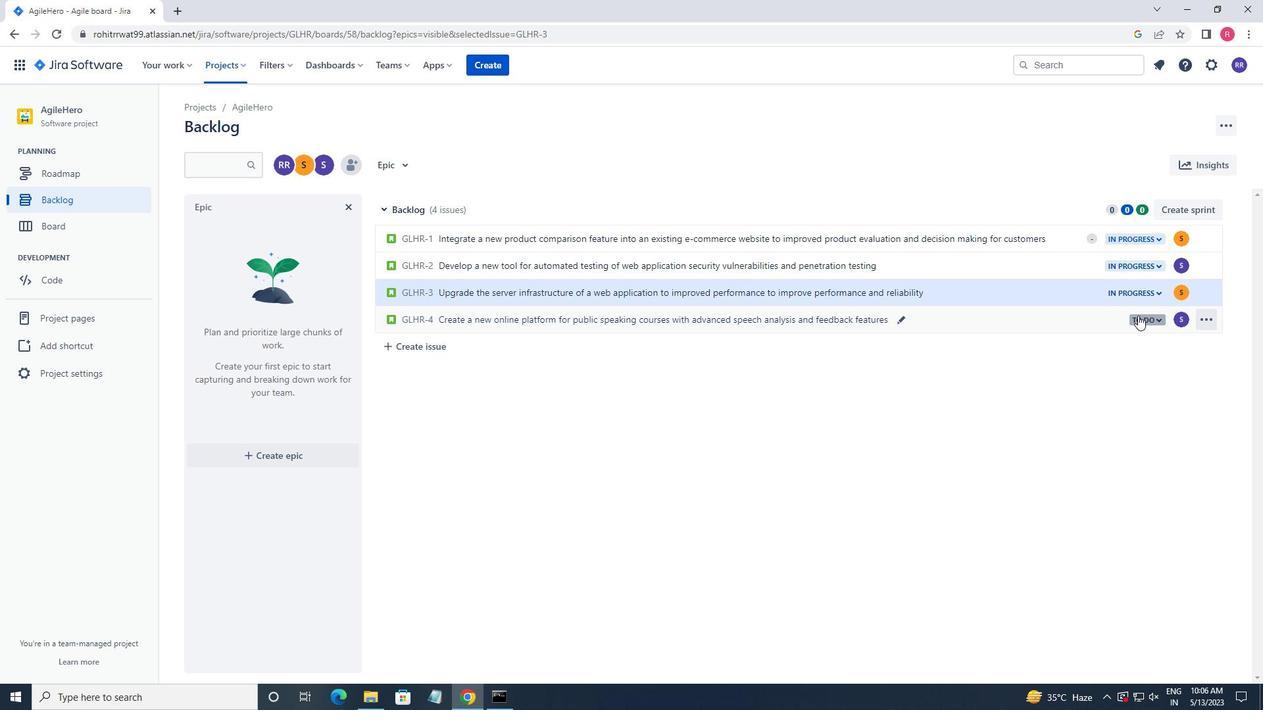 
Action: Mouse moved to (1106, 341)
Screenshot: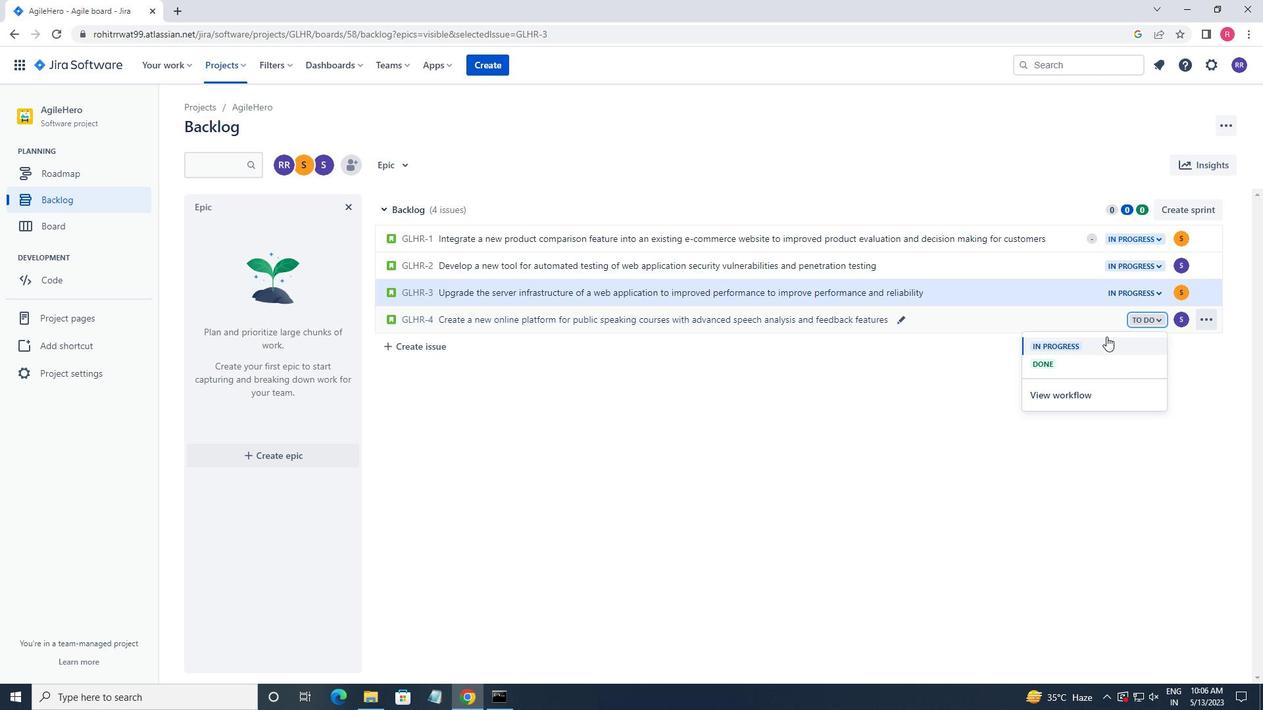 
Action: Mouse pressed left at (1106, 341)
Screenshot: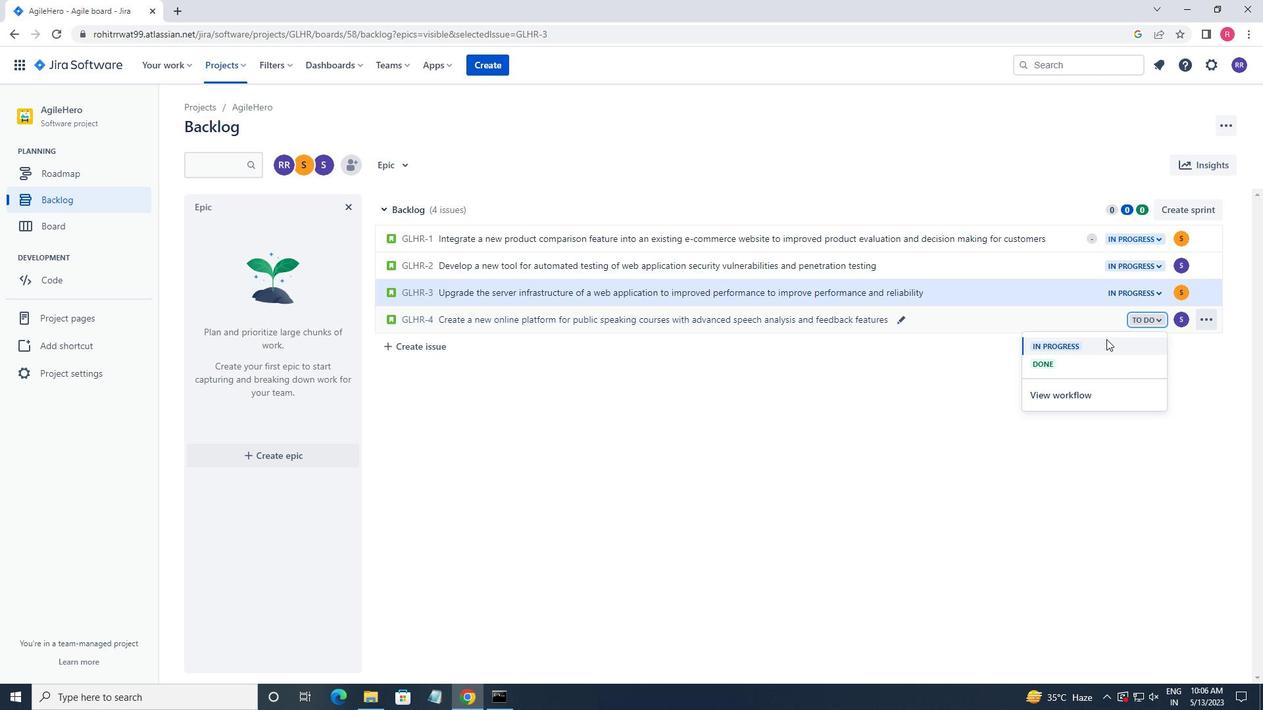 
